 Task: Create new Company, with domain: 'netapp.com' and type: 'Vendor'. Add new contact for this company, with mail Id: 'Darsh18Kapoor@netapp.com', First Name: Darsh, Last name:  Kapoor, Job Title: 'E-commerce Manager', Phone Number: '(916) 555-8903'. Change life cycle stage to  Lead and lead status to  In Progress. Logged in from softage.4@softage.net
Action: Mouse moved to (78, 59)
Screenshot: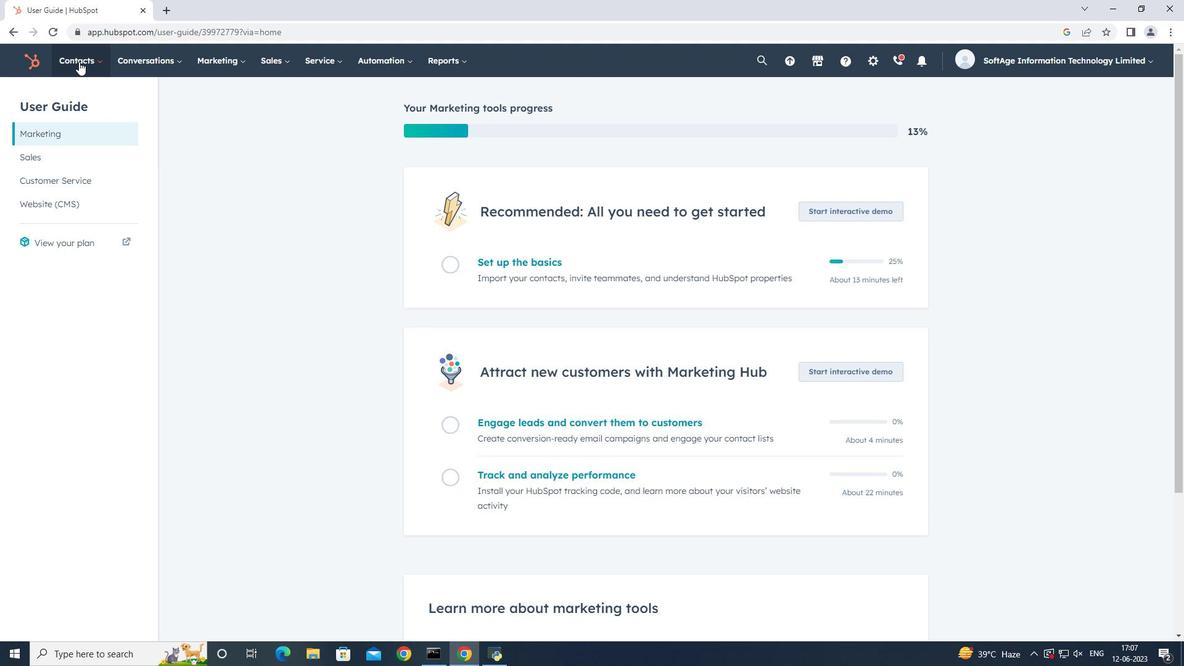
Action: Mouse pressed left at (78, 59)
Screenshot: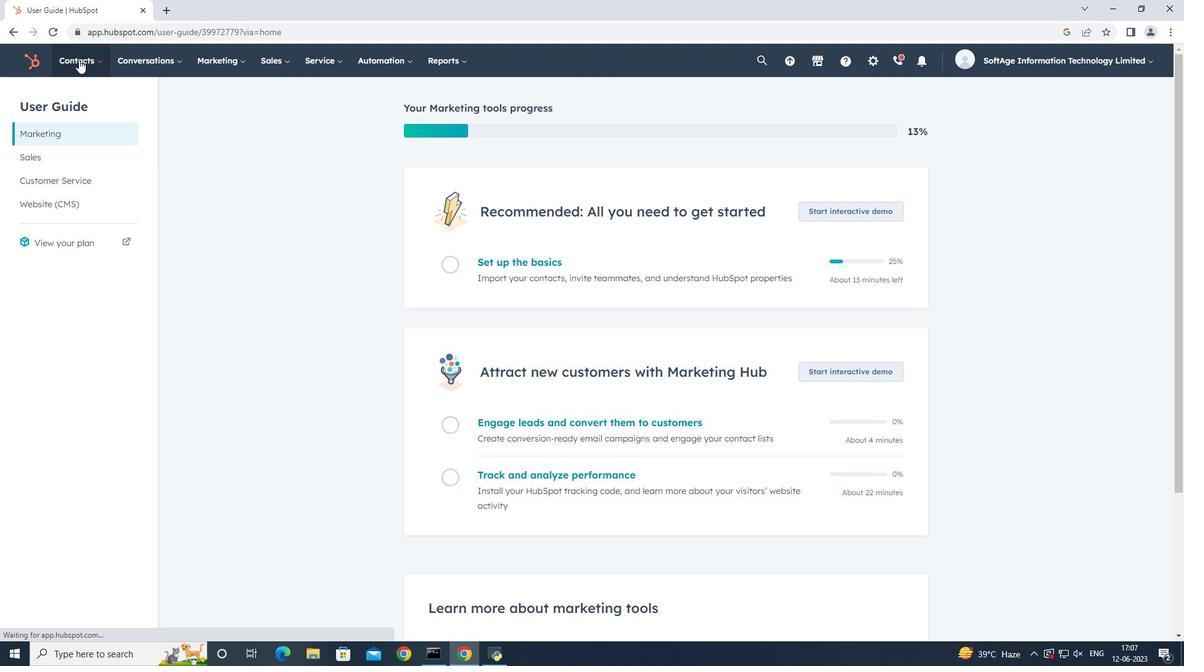
Action: Mouse moved to (108, 124)
Screenshot: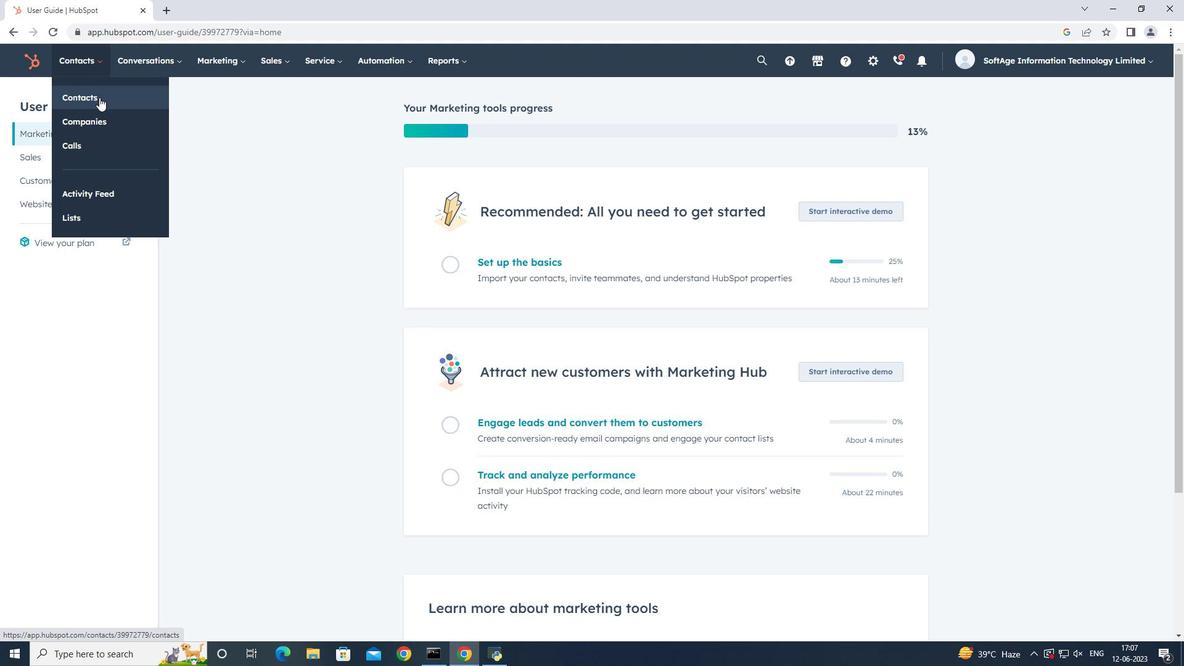 
Action: Mouse pressed left at (108, 124)
Screenshot: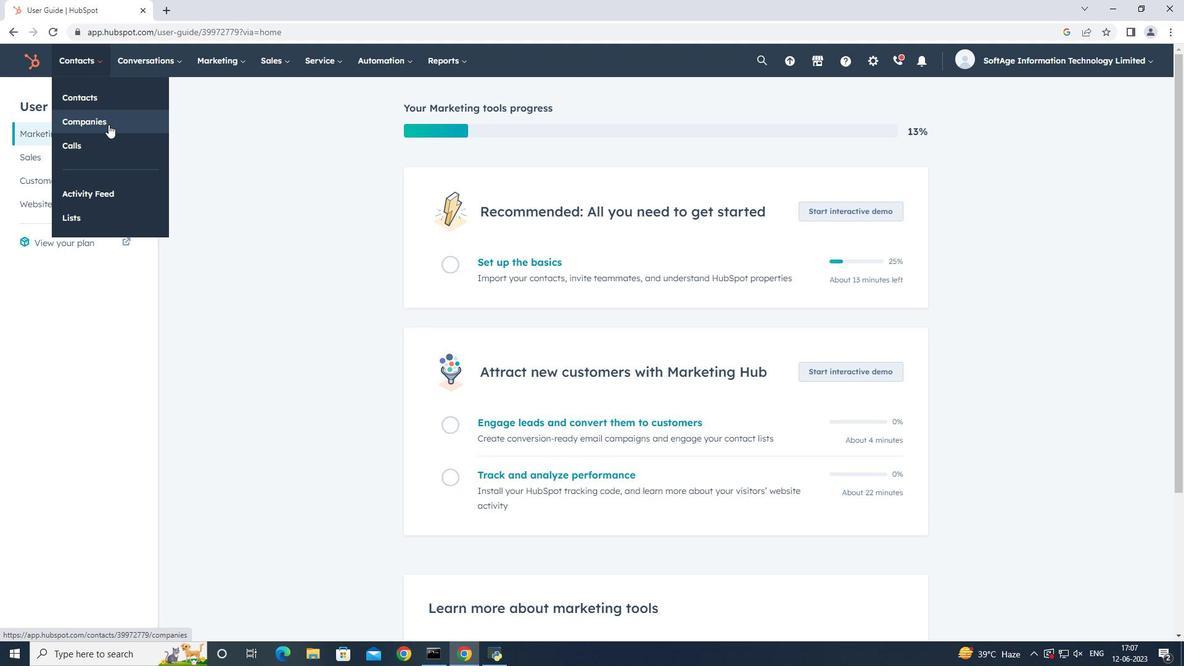 
Action: Mouse moved to (1125, 108)
Screenshot: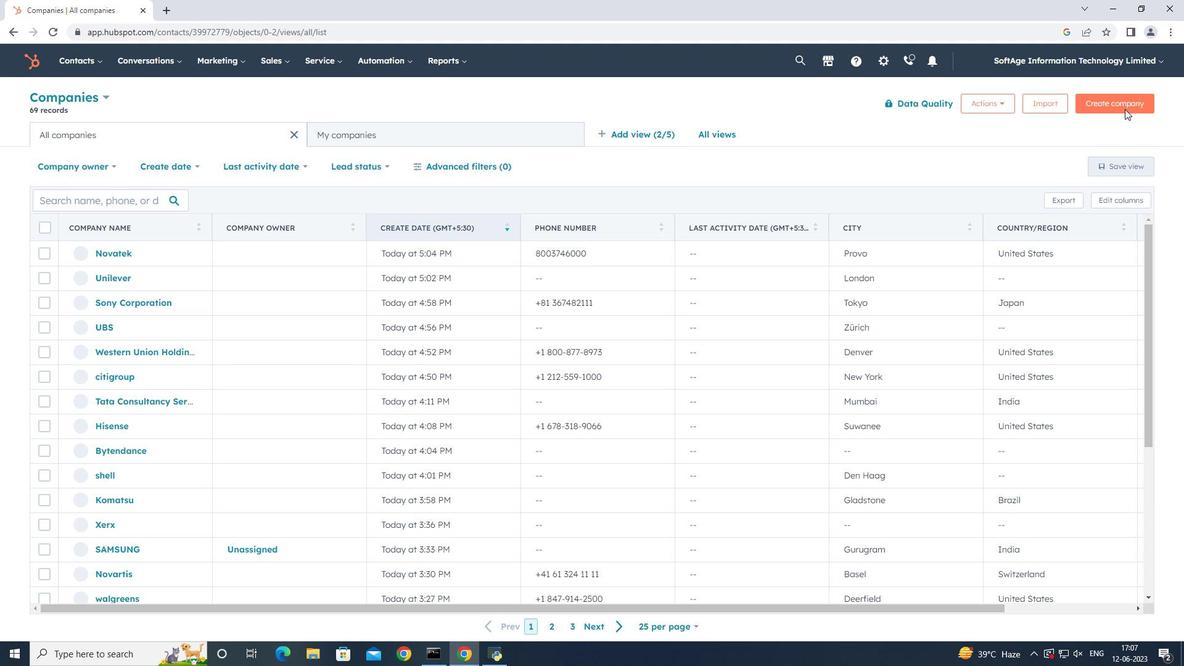 
Action: Mouse pressed left at (1125, 108)
Screenshot: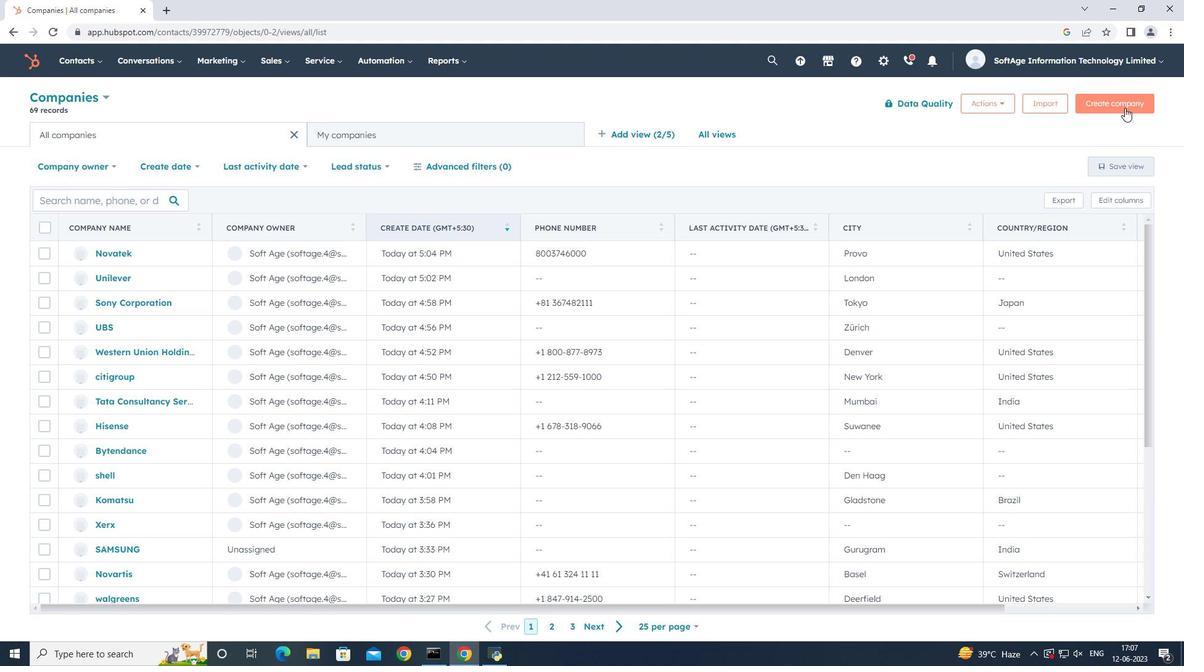 
Action: Mouse moved to (930, 161)
Screenshot: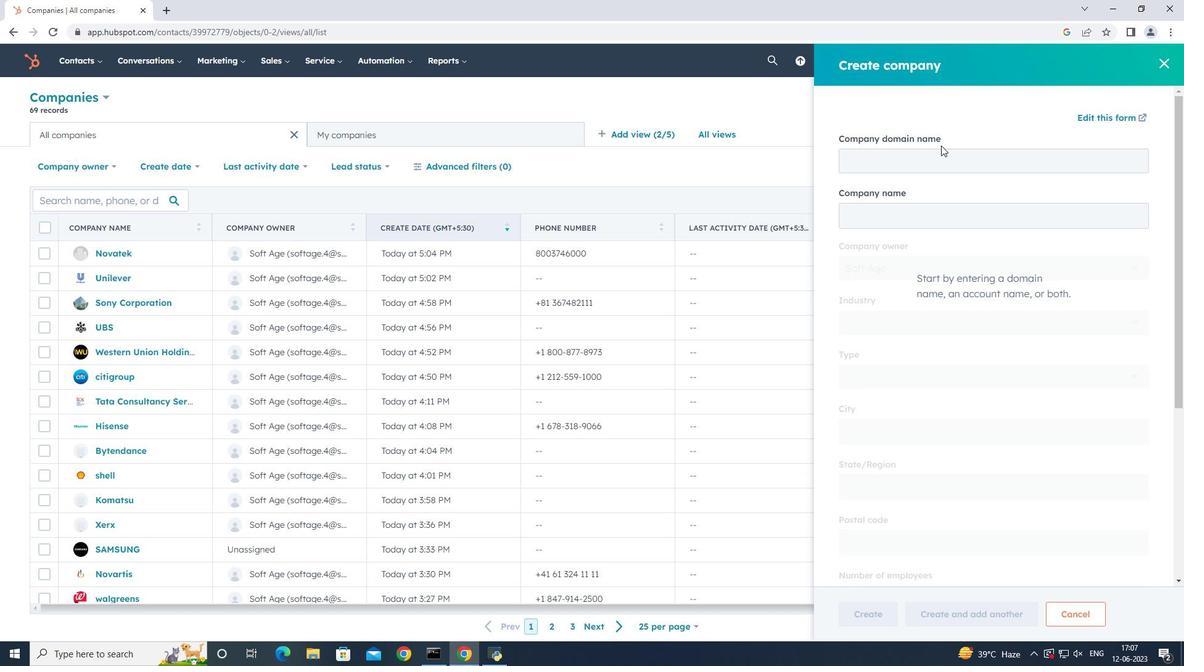 
Action: Mouse pressed left at (930, 161)
Screenshot: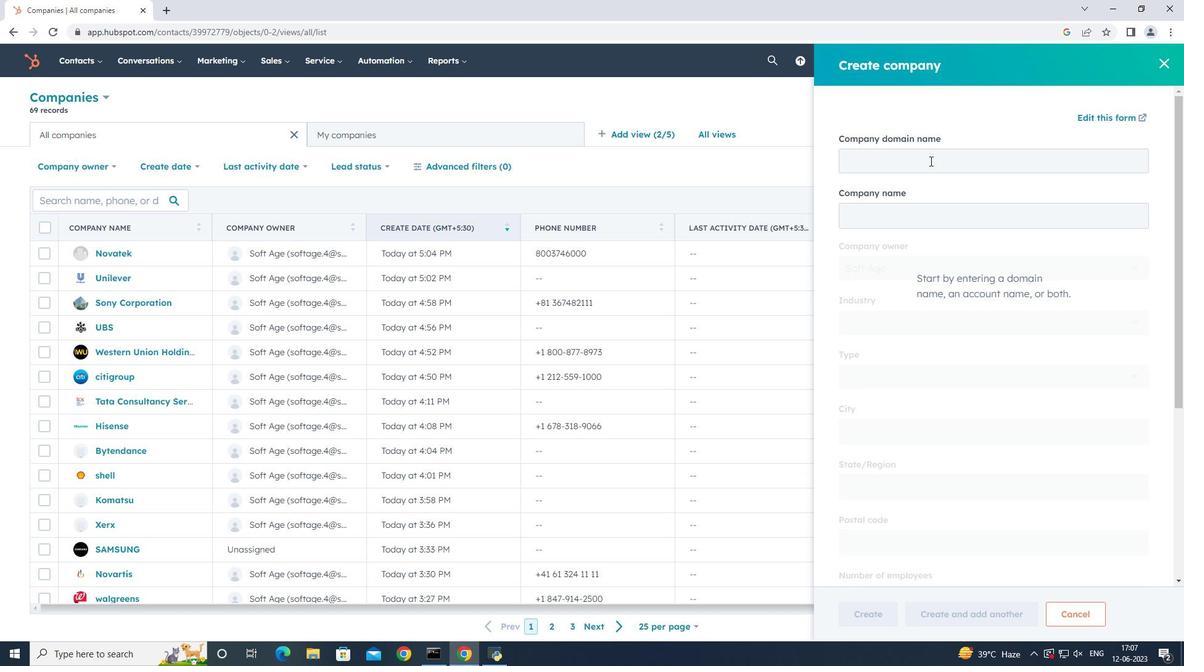
Action: Key pressed netapp.com
Screenshot: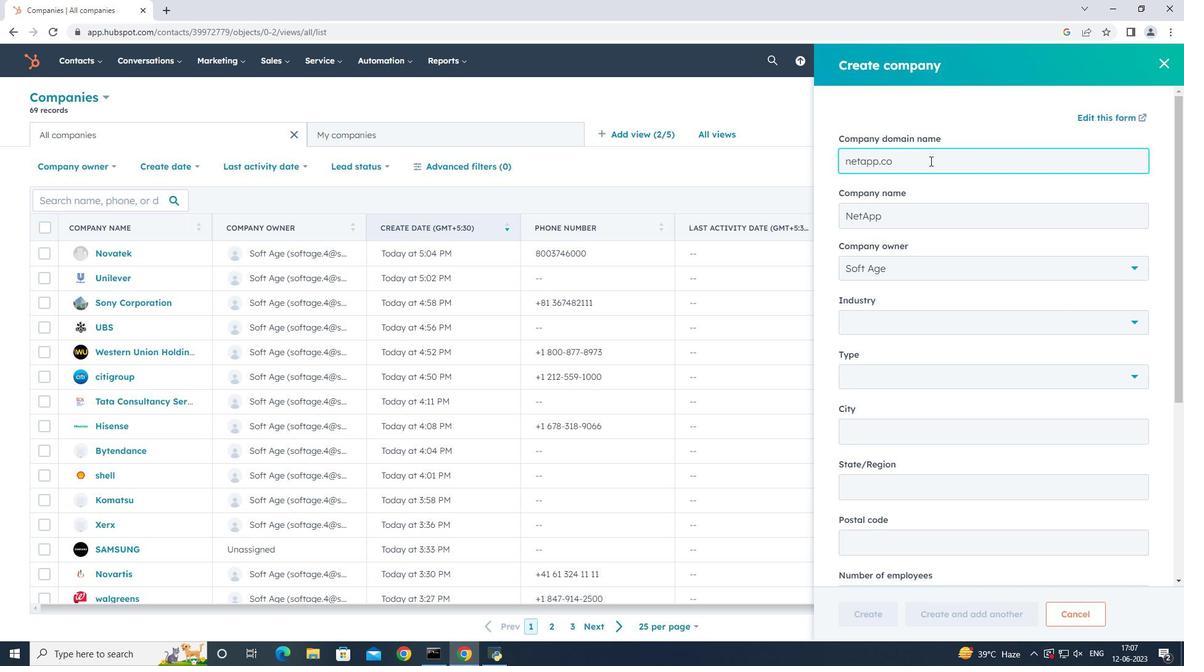 
Action: Mouse moved to (965, 368)
Screenshot: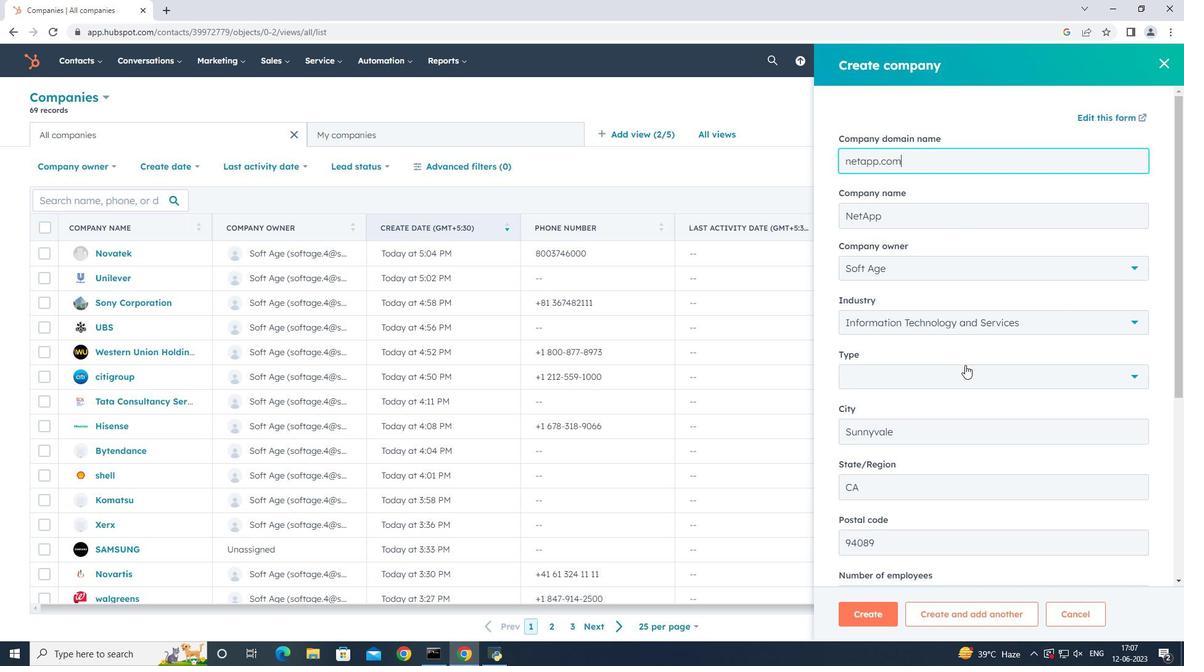 
Action: Mouse pressed left at (965, 368)
Screenshot: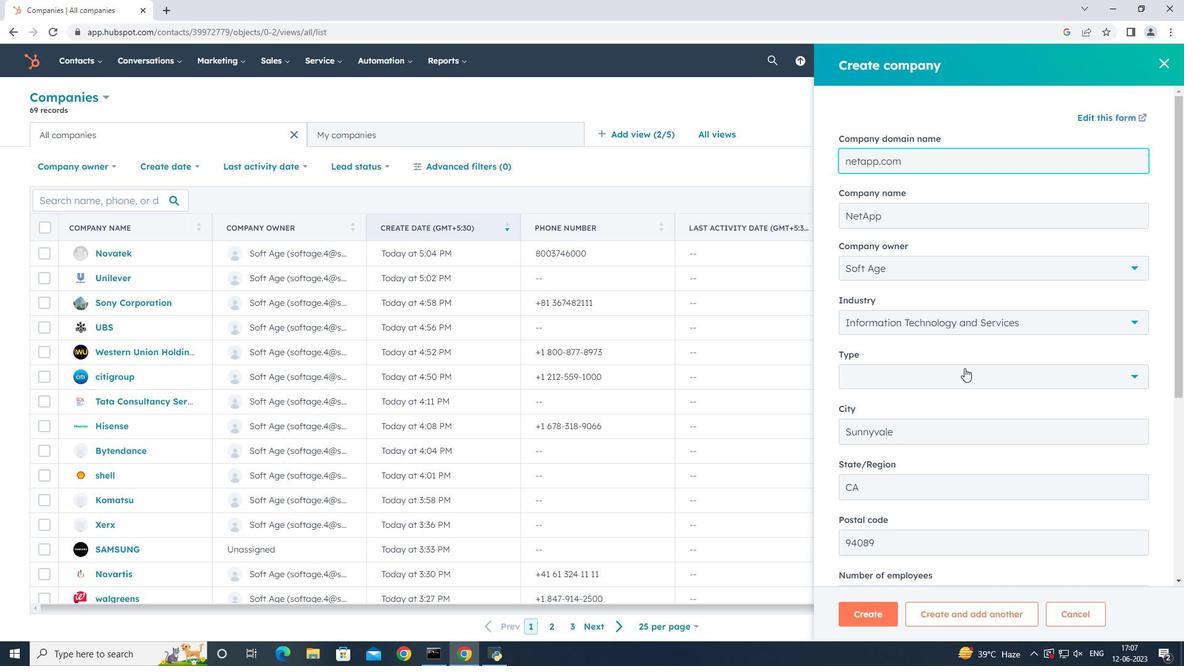 
Action: Mouse moved to (910, 510)
Screenshot: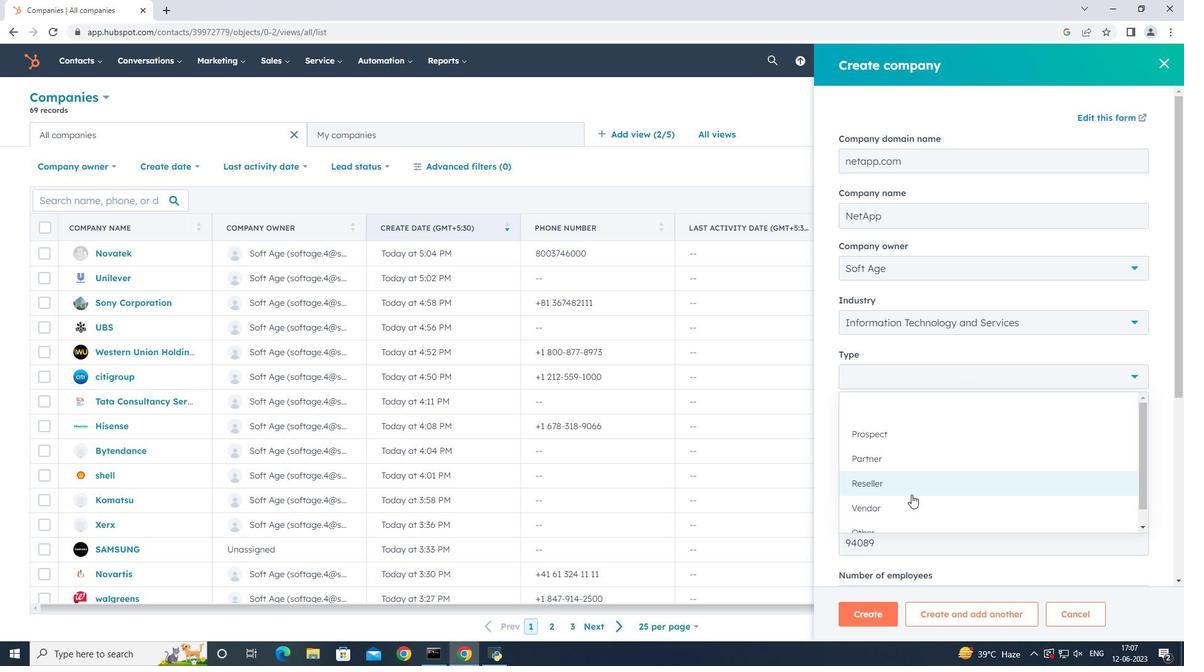 
Action: Mouse pressed left at (910, 510)
Screenshot: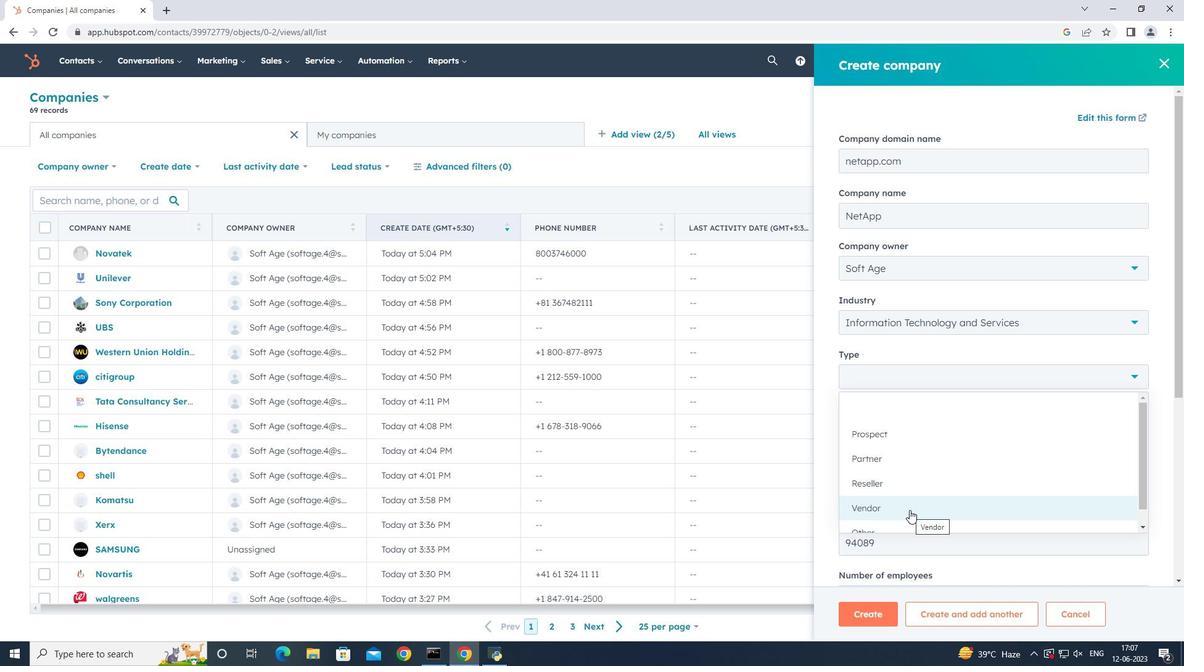 
Action: Mouse moved to (1001, 418)
Screenshot: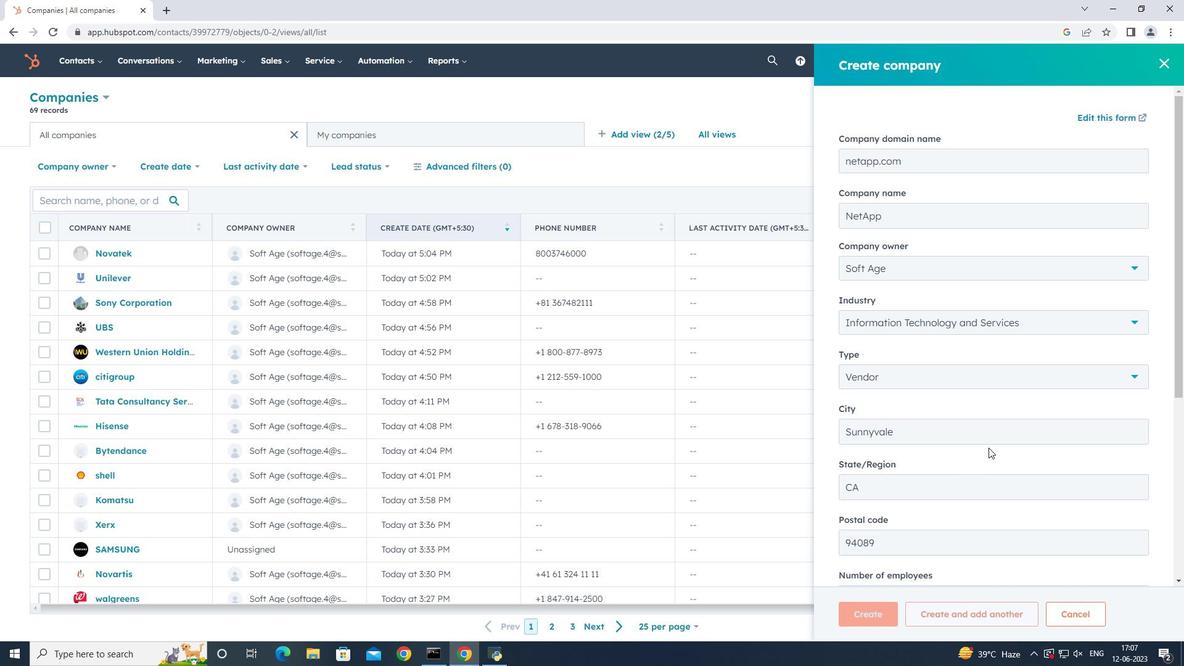 
Action: Mouse scrolled (1001, 417) with delta (0, 0)
Screenshot: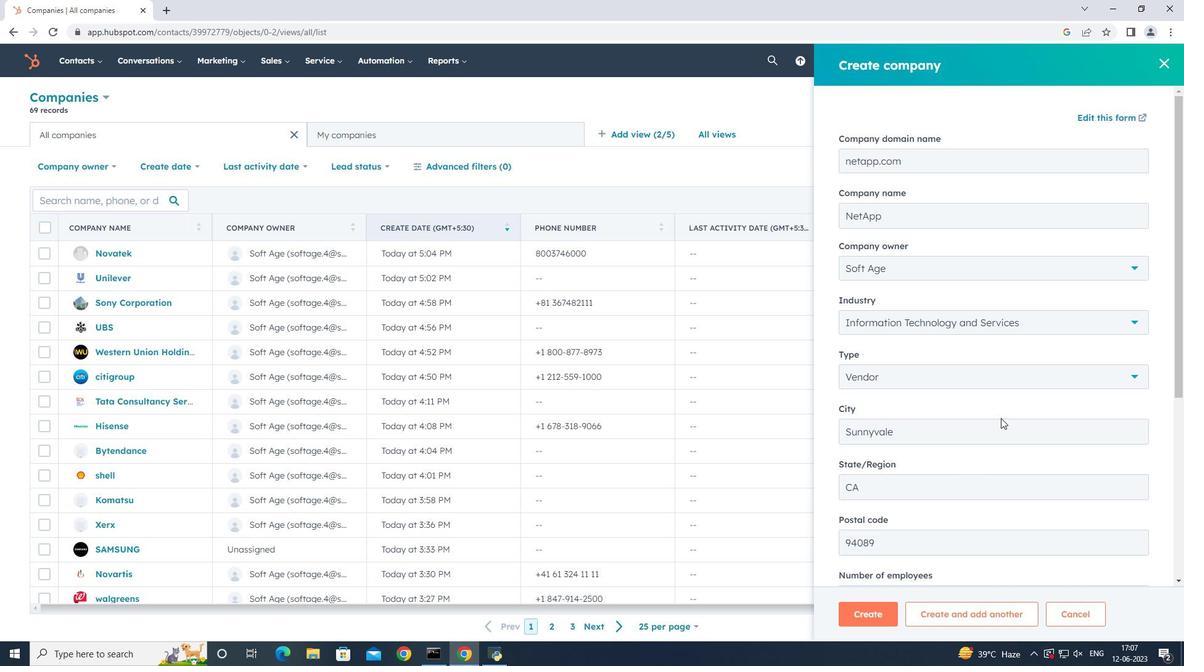 
Action: Mouse scrolled (1001, 417) with delta (0, 0)
Screenshot: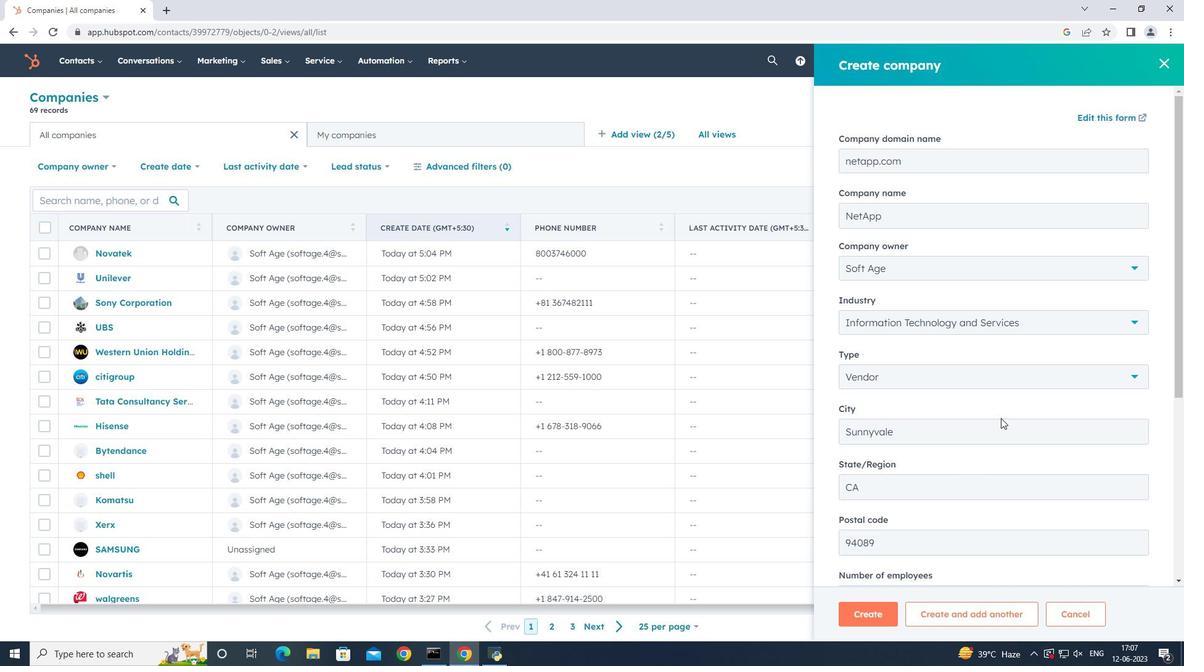 
Action: Mouse scrolled (1001, 417) with delta (0, 0)
Screenshot: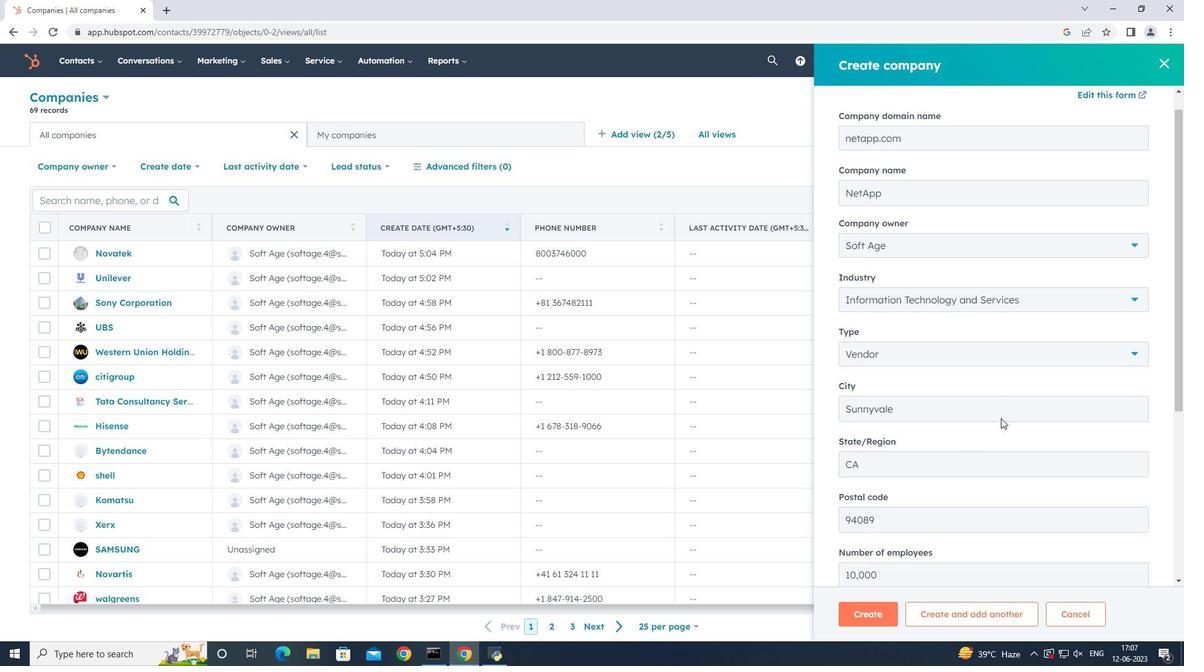 
Action: Mouse scrolled (1001, 417) with delta (0, 0)
Screenshot: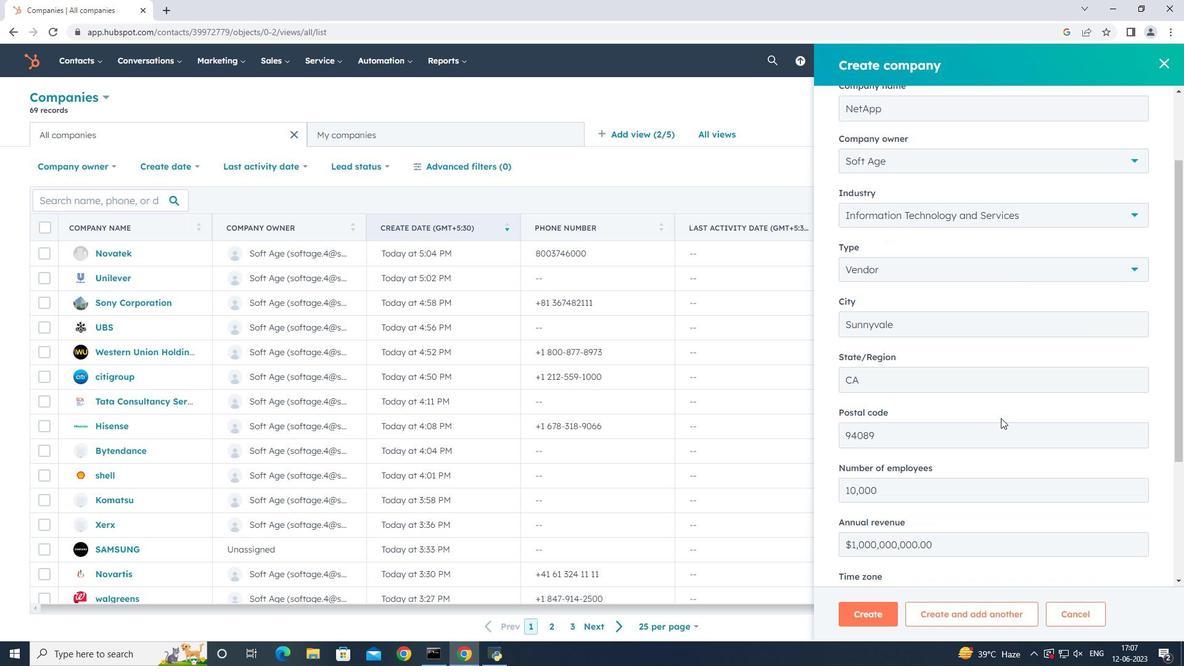 
Action: Mouse moved to (1002, 422)
Screenshot: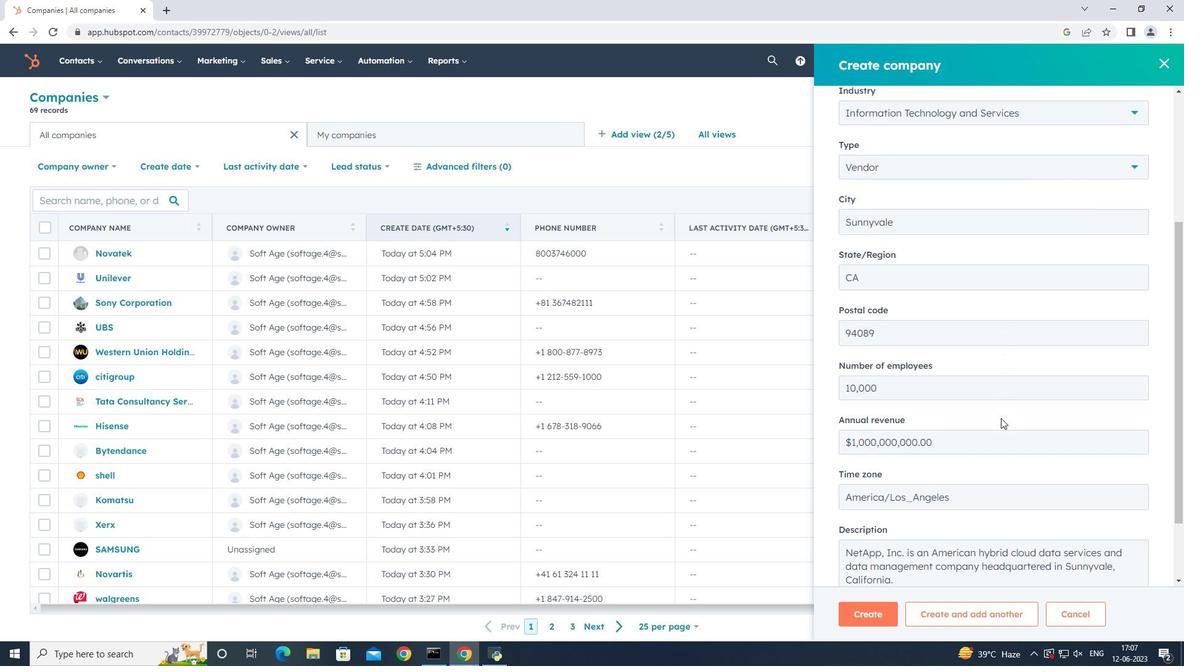 
Action: Mouse scrolled (1002, 421) with delta (0, 0)
Screenshot: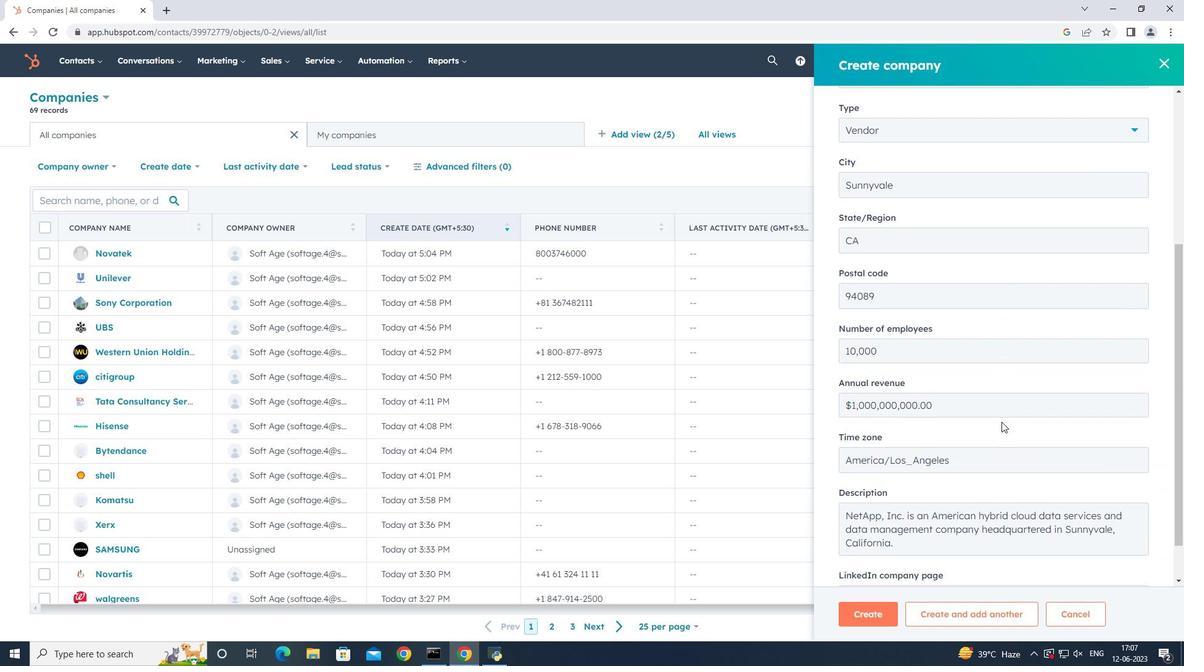 
Action: Mouse scrolled (1002, 421) with delta (0, 0)
Screenshot: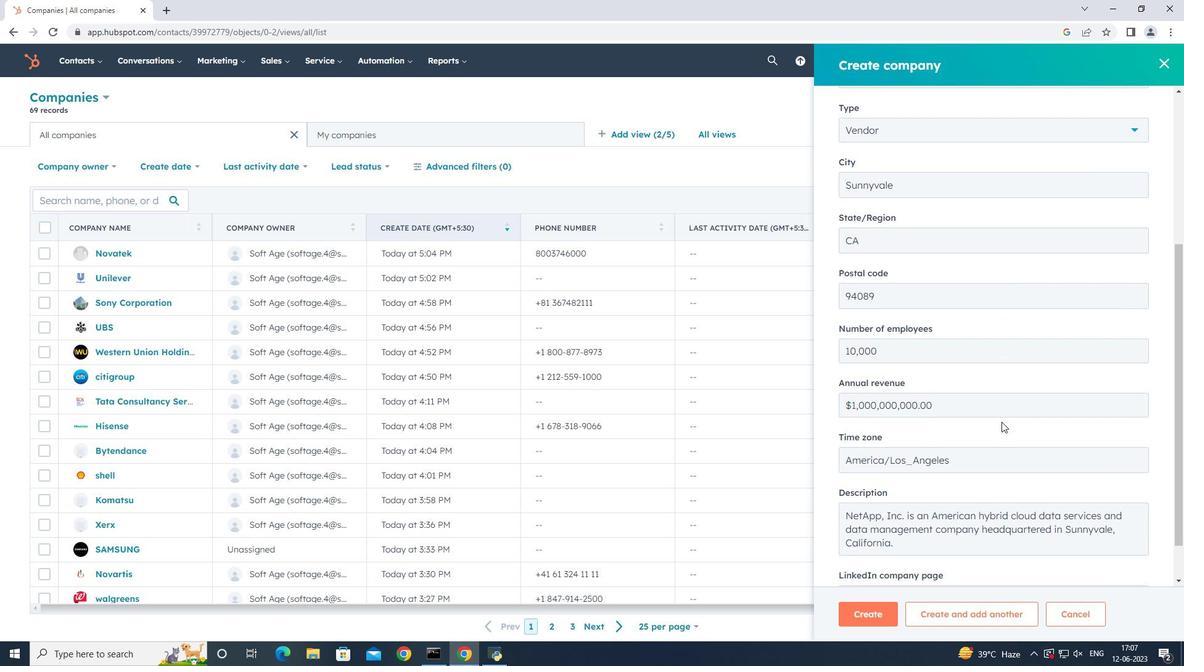 
Action: Mouse scrolled (1002, 421) with delta (0, 0)
Screenshot: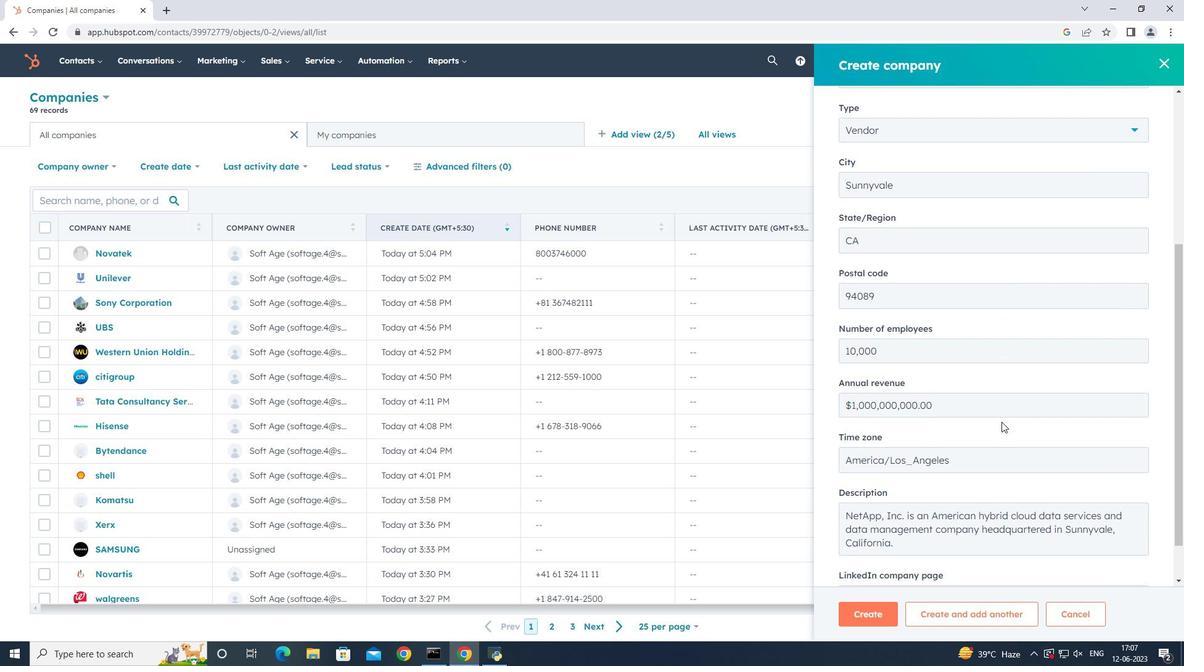 
Action: Mouse moved to (880, 612)
Screenshot: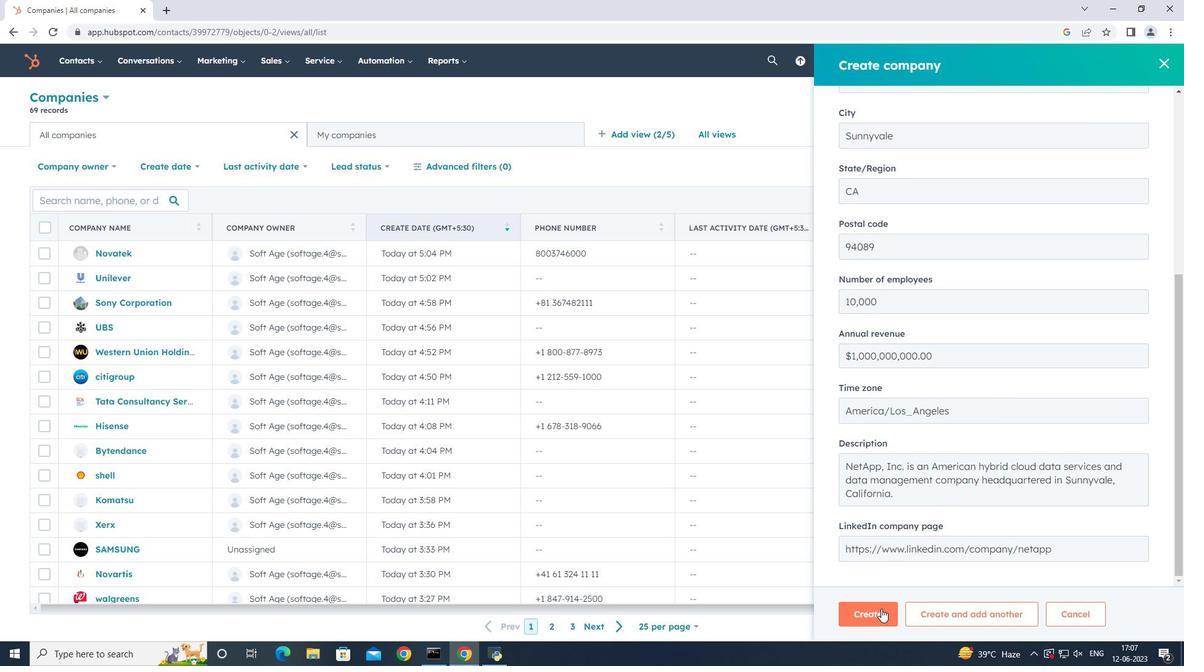 
Action: Mouse pressed left at (880, 612)
Screenshot: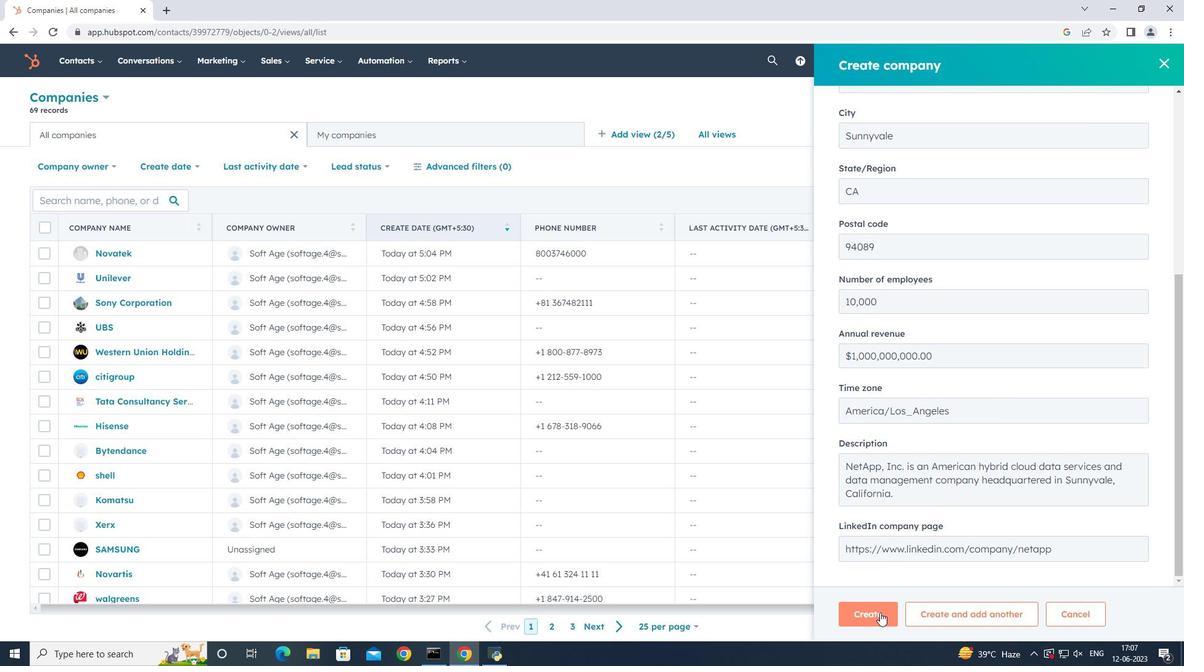 
Action: Mouse moved to (834, 397)
Screenshot: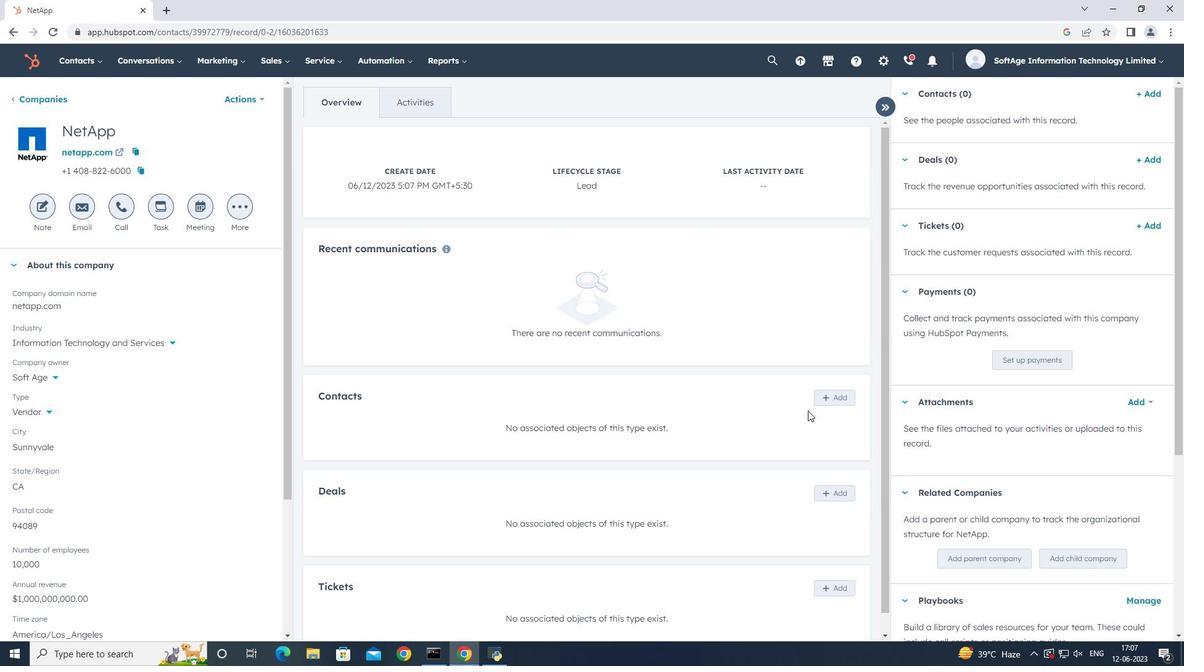 
Action: Mouse pressed left at (834, 397)
Screenshot: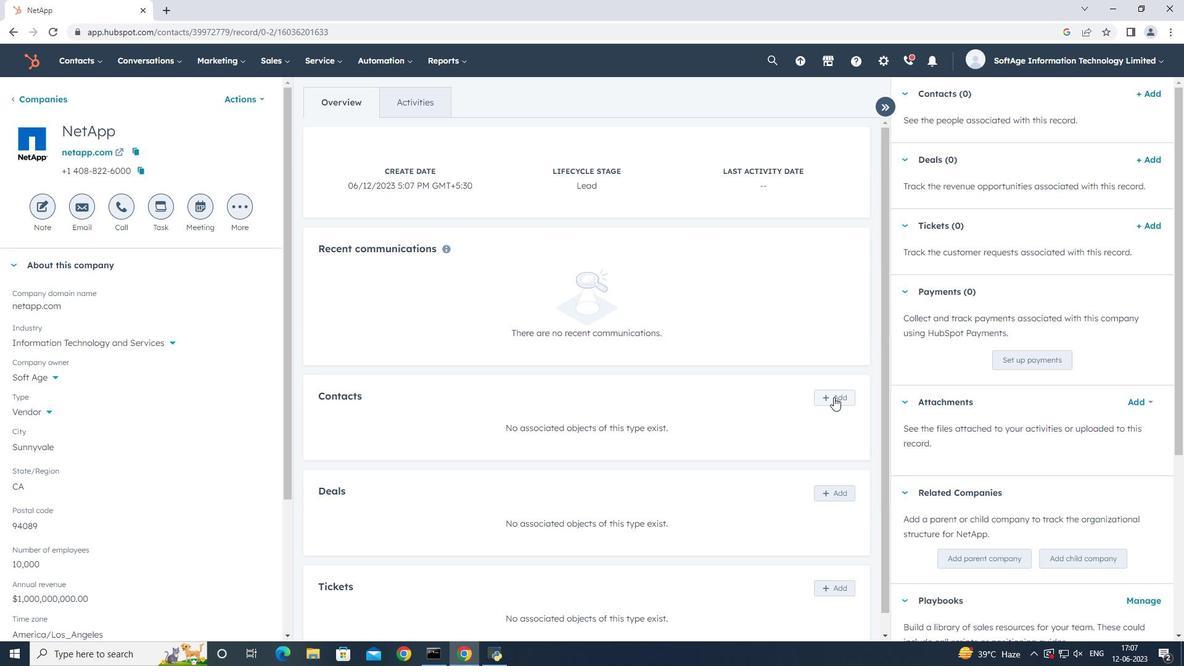 
Action: Mouse moved to (915, 132)
Screenshot: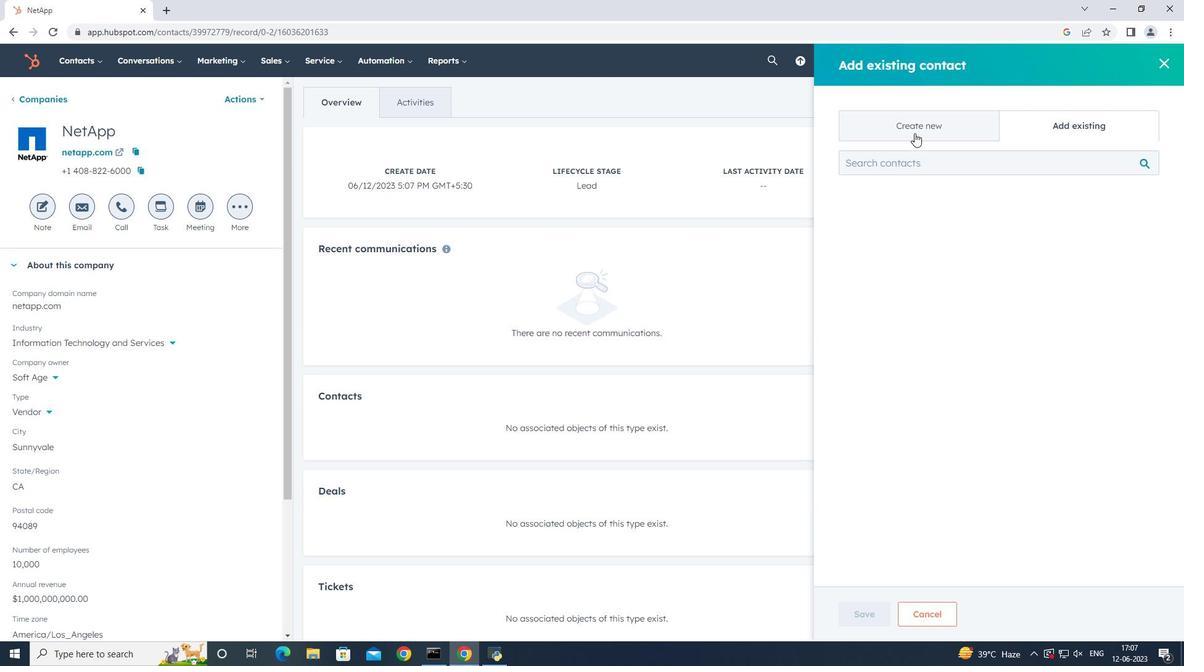 
Action: Mouse pressed left at (915, 132)
Screenshot: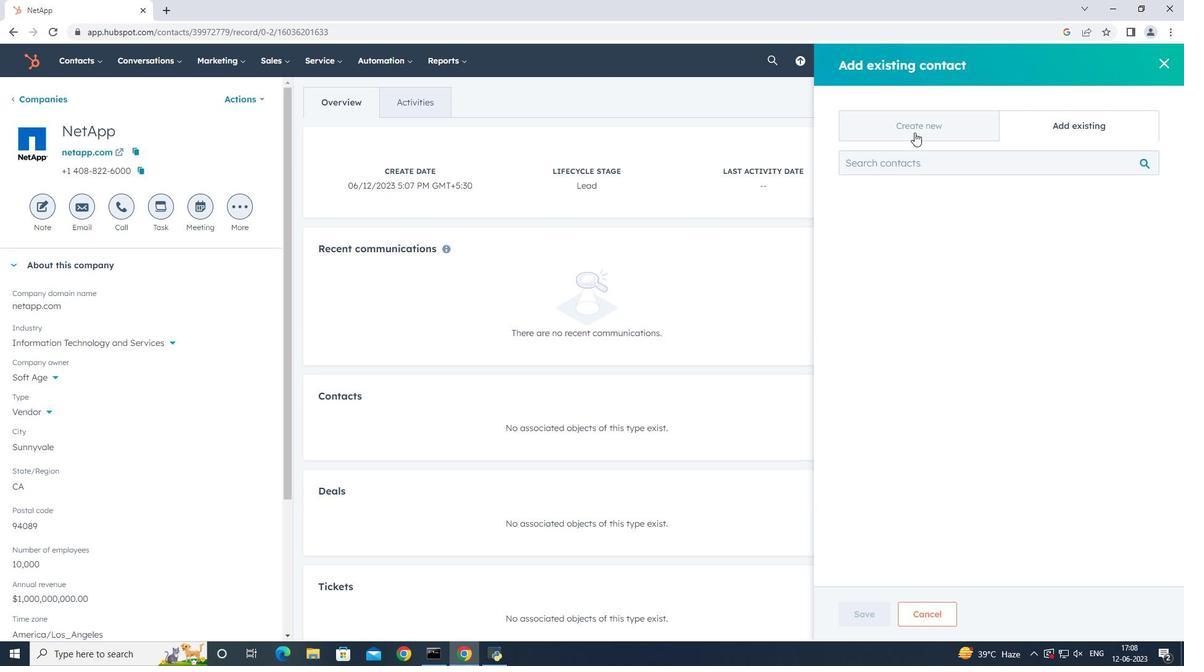 
Action: Mouse moved to (932, 199)
Screenshot: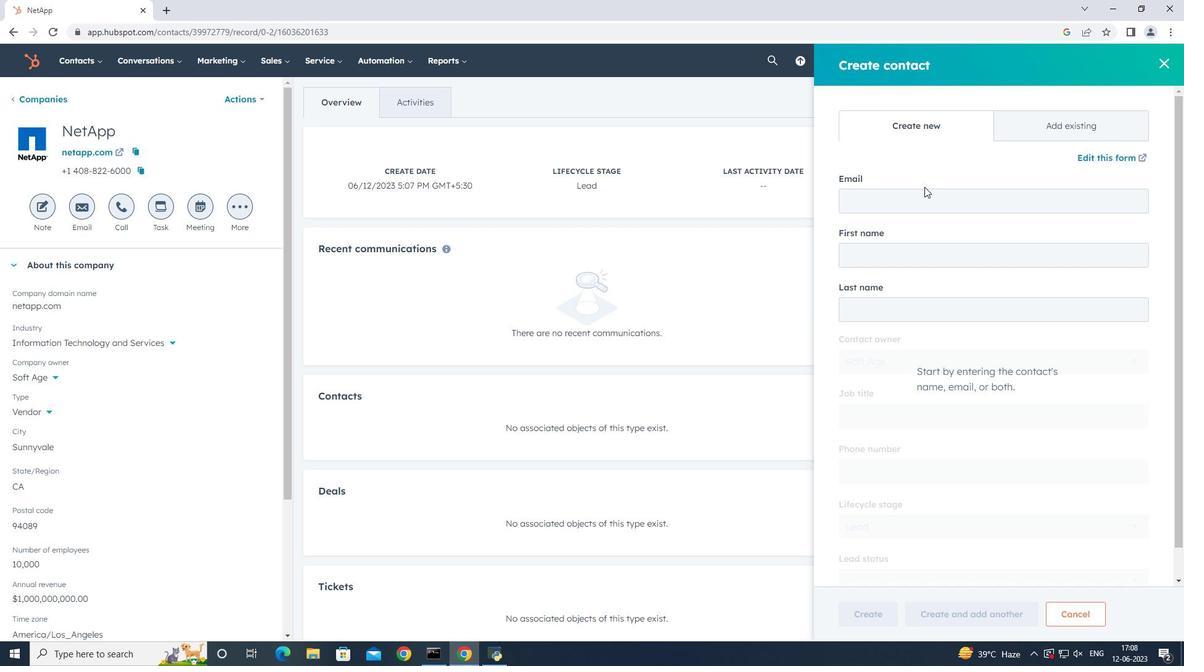 
Action: Mouse pressed left at (932, 199)
Screenshot: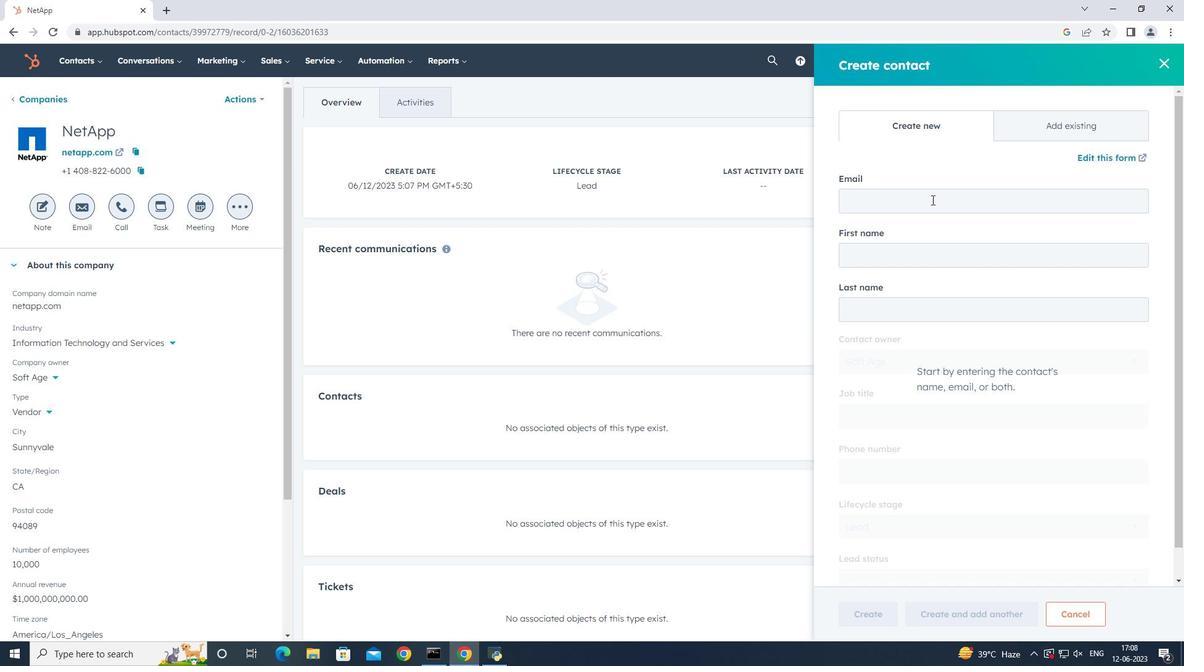 
Action: Key pressed <Key.shift>Darsh18<Key.shift_r><Key.shift_r><Key.shift_r><Key.shift_r><Key.shift_r><Key.shift_r><Key.shift_r>Kapoor<Key.shift>@netapp.com
Screenshot: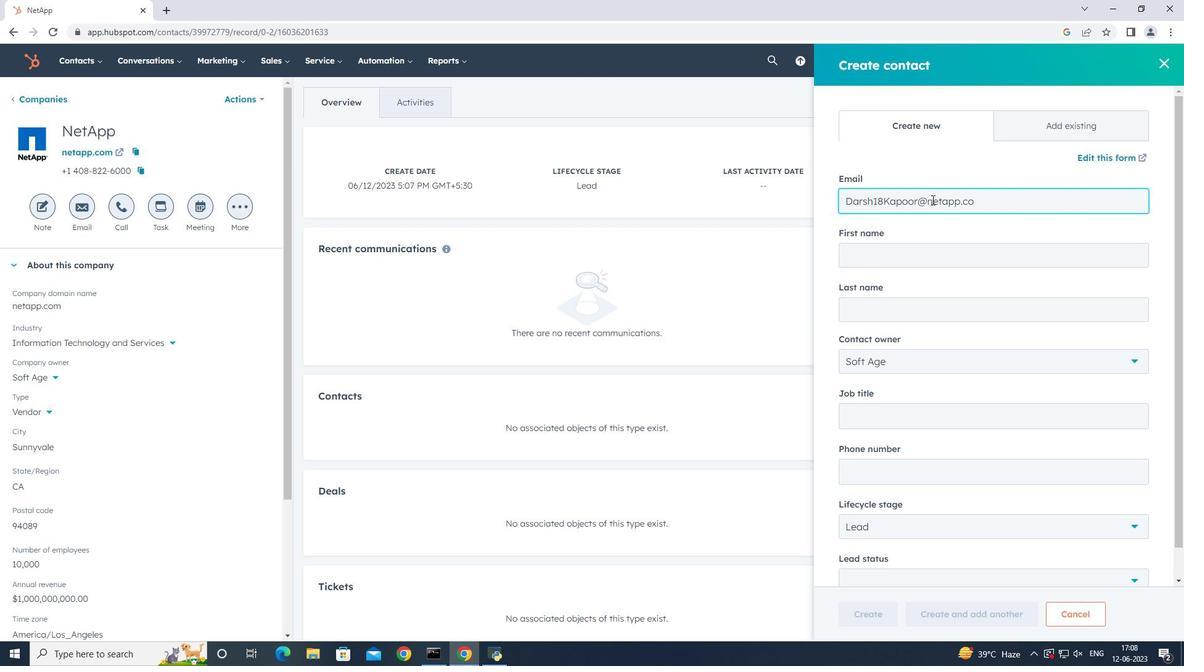 
Action: Mouse moved to (939, 247)
Screenshot: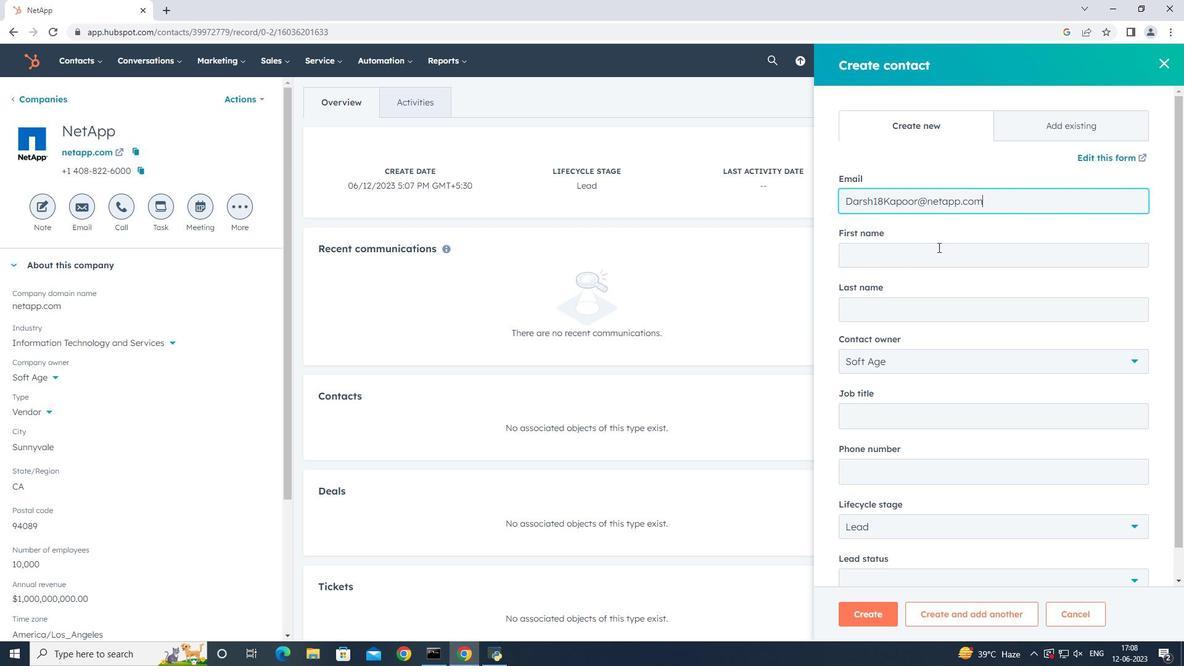 
Action: Mouse pressed left at (939, 247)
Screenshot: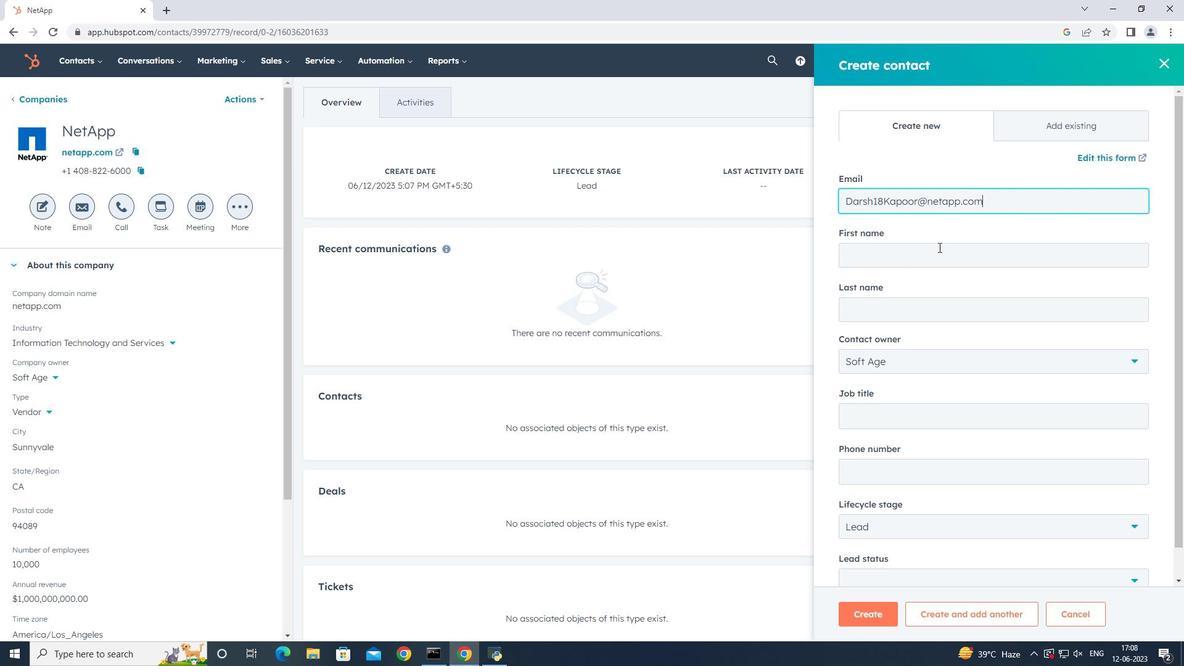 
Action: Key pressed <Key.shift><Key.shift>Darsh<Key.tab><Key.shift_r><Key.shift_r><Key.shift_r><Key.shift_r><Key.shift_r><Key.shift_r><Key.shift_r>Kapoor
Screenshot: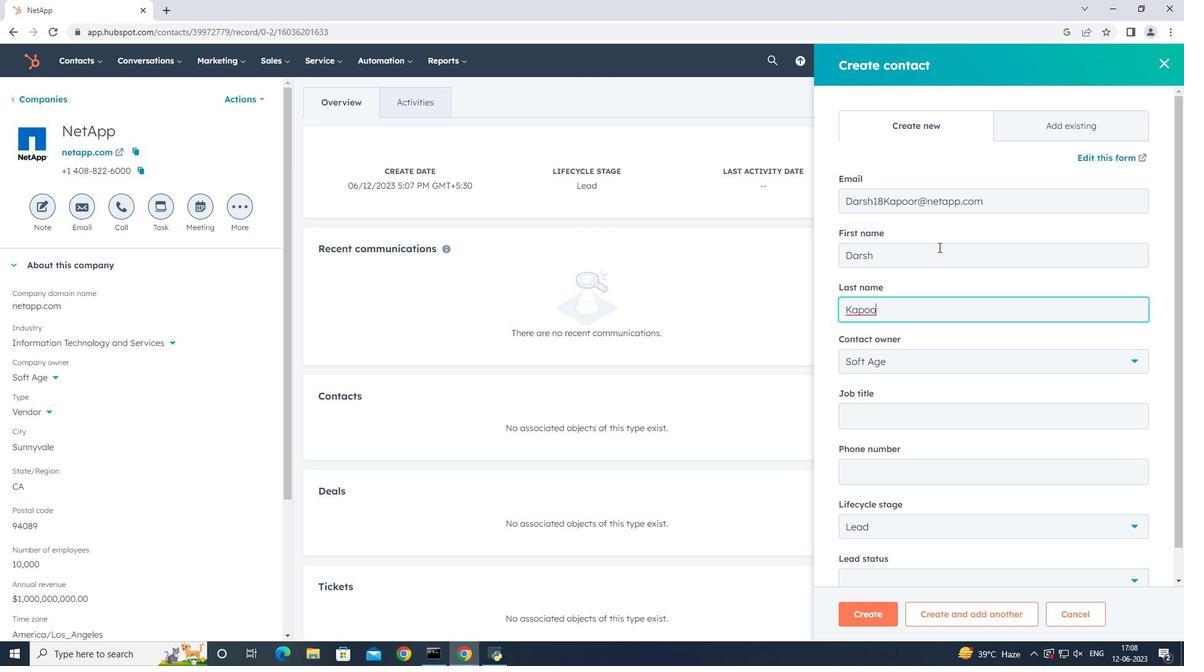 
Action: Mouse moved to (955, 419)
Screenshot: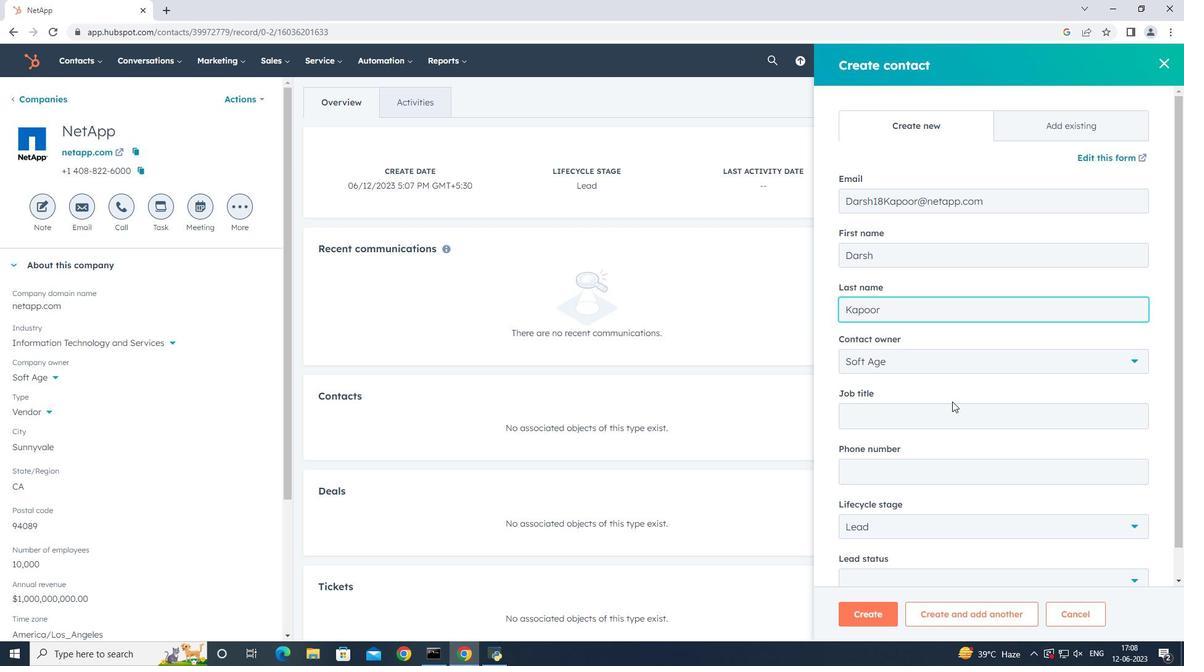 
Action: Mouse pressed left at (955, 419)
Screenshot: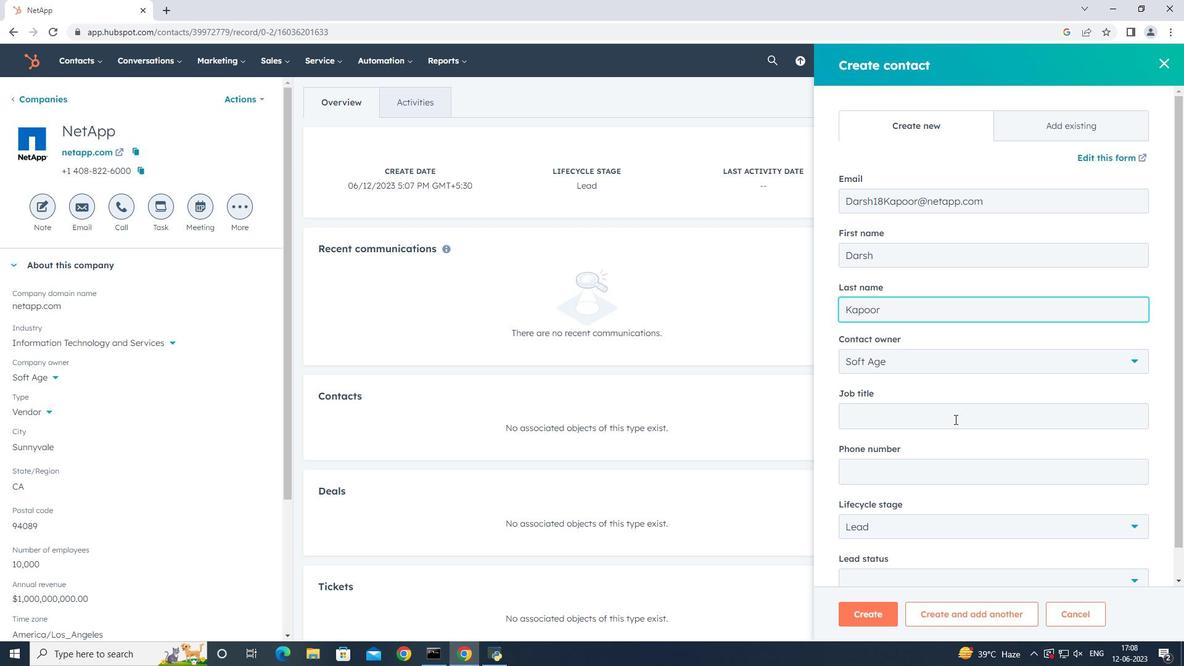 
Action: Mouse moved to (969, 396)
Screenshot: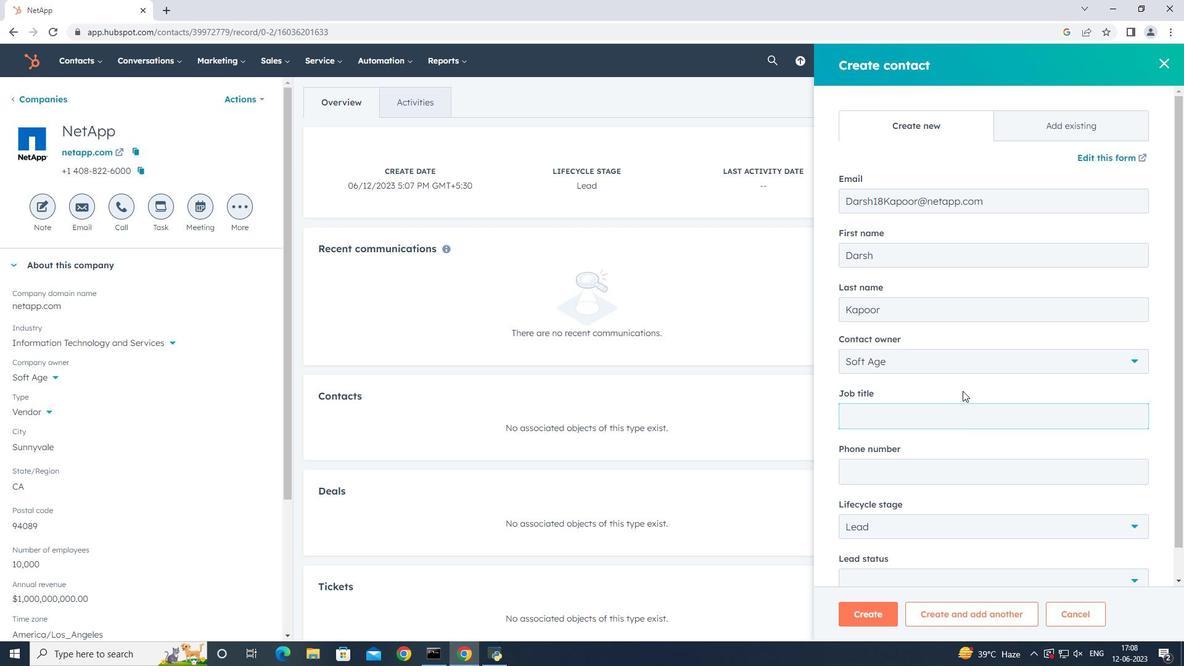 
Action: Key pressed <Key.shift>E-commerce<Key.space><Key.shift_r><Key.shift_r><Key.shift_r><Key.shift_r><Key.shift_r><Key.shift_r>Manager
Screenshot: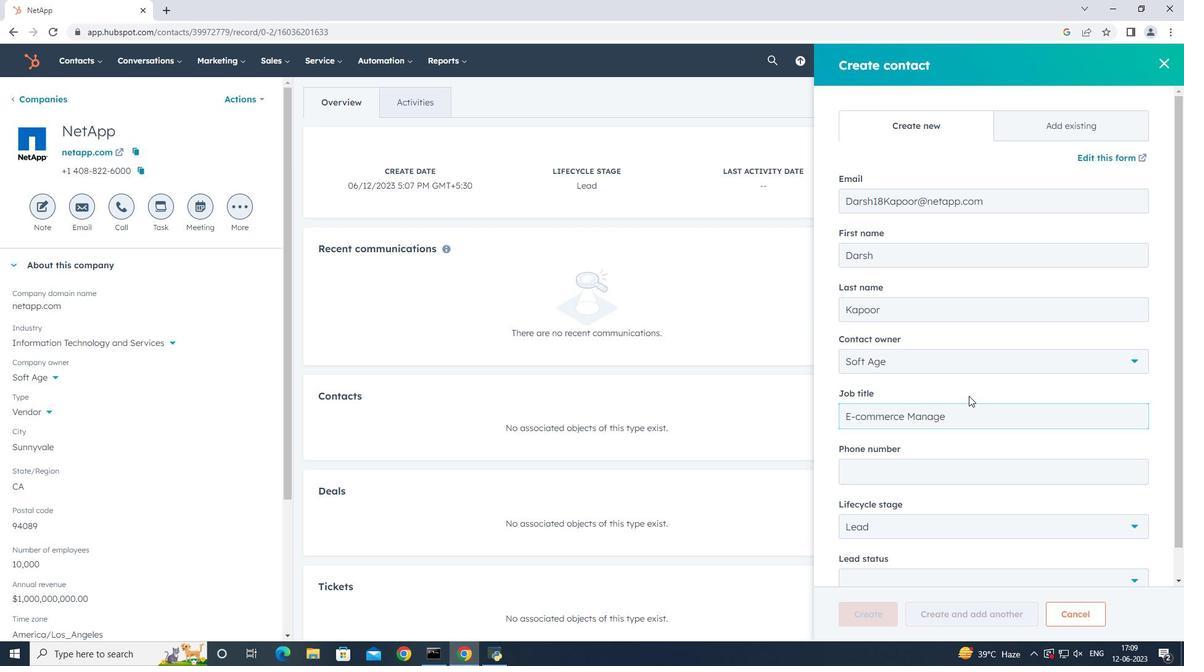 
Action: Mouse moved to (983, 460)
Screenshot: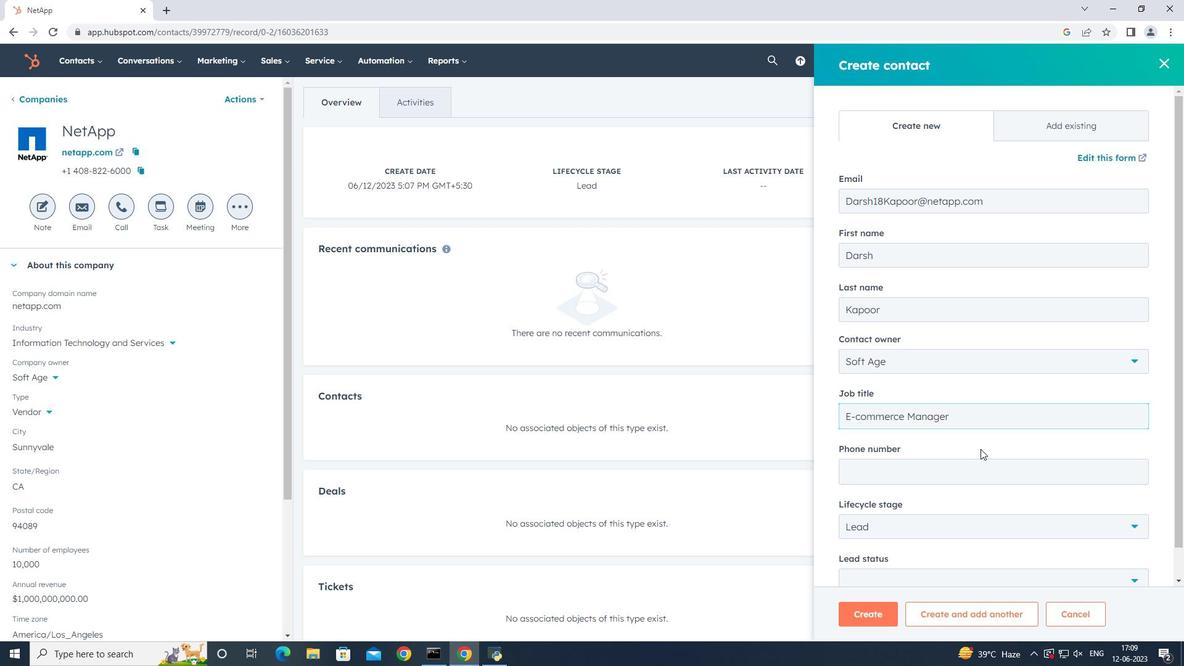 
Action: Mouse pressed left at (983, 460)
Screenshot: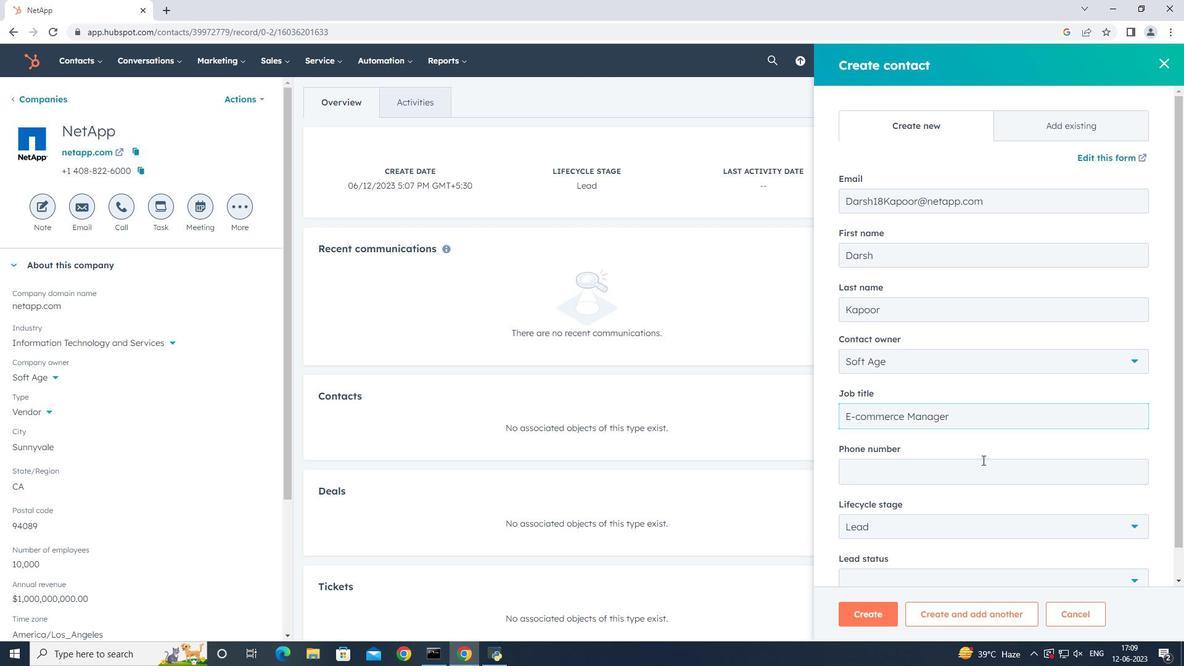 
Action: Key pressed 9165558903
Screenshot: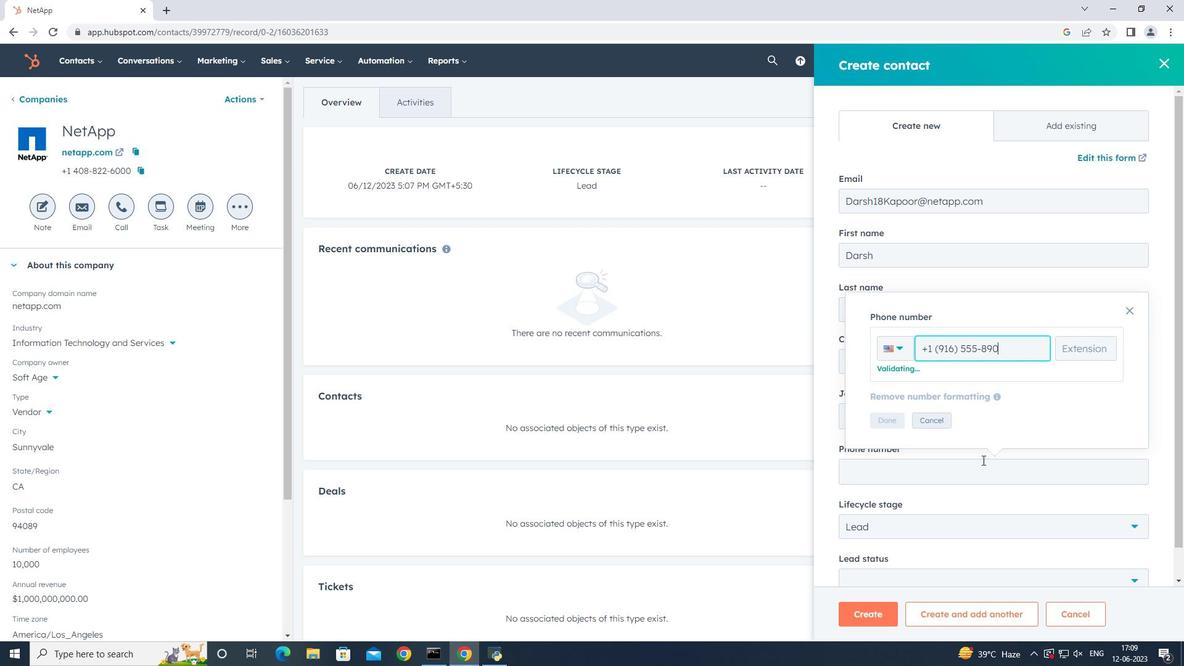 
Action: Mouse moved to (895, 424)
Screenshot: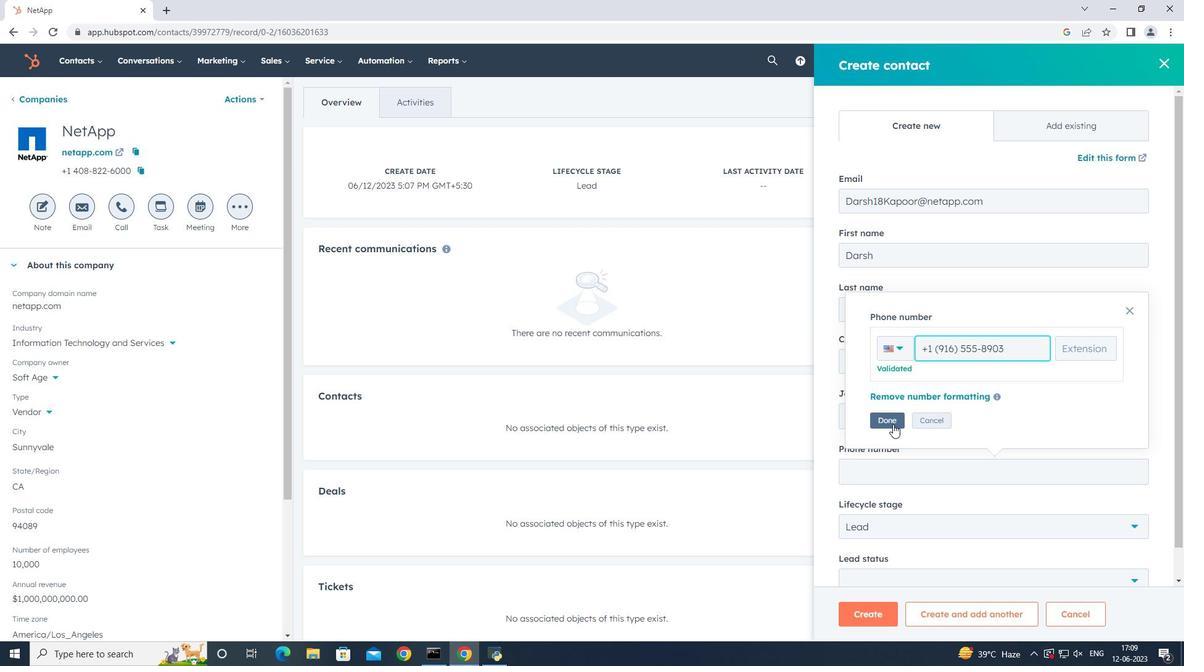 
Action: Mouse pressed left at (895, 424)
Screenshot: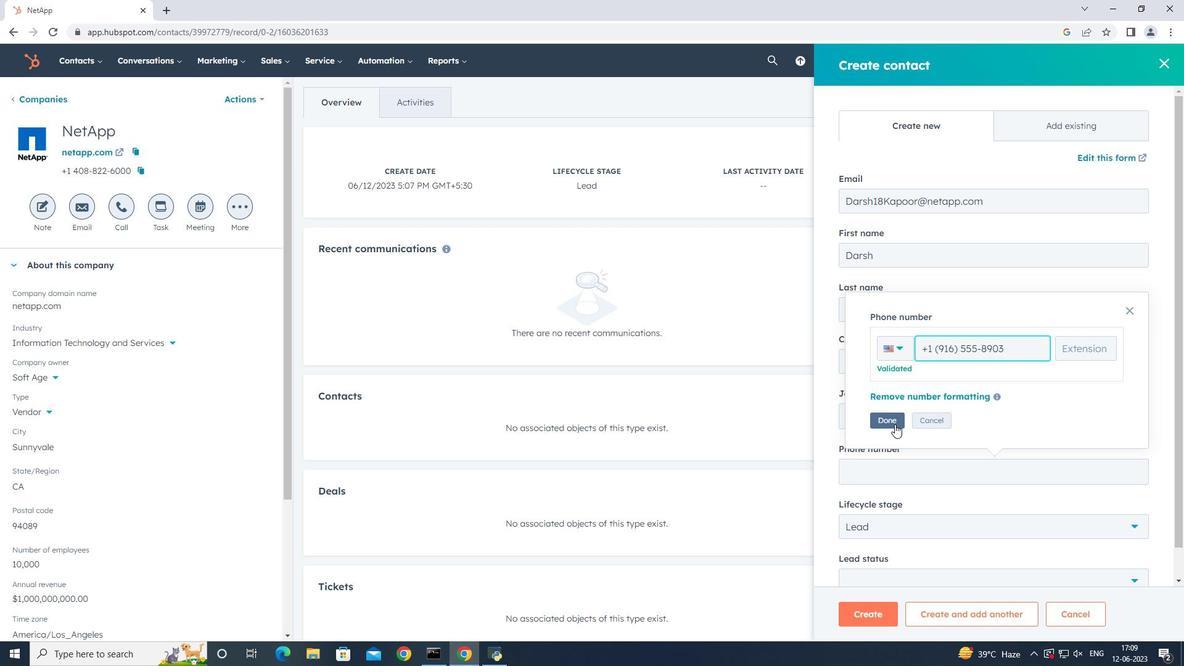 
Action: Mouse moved to (910, 482)
Screenshot: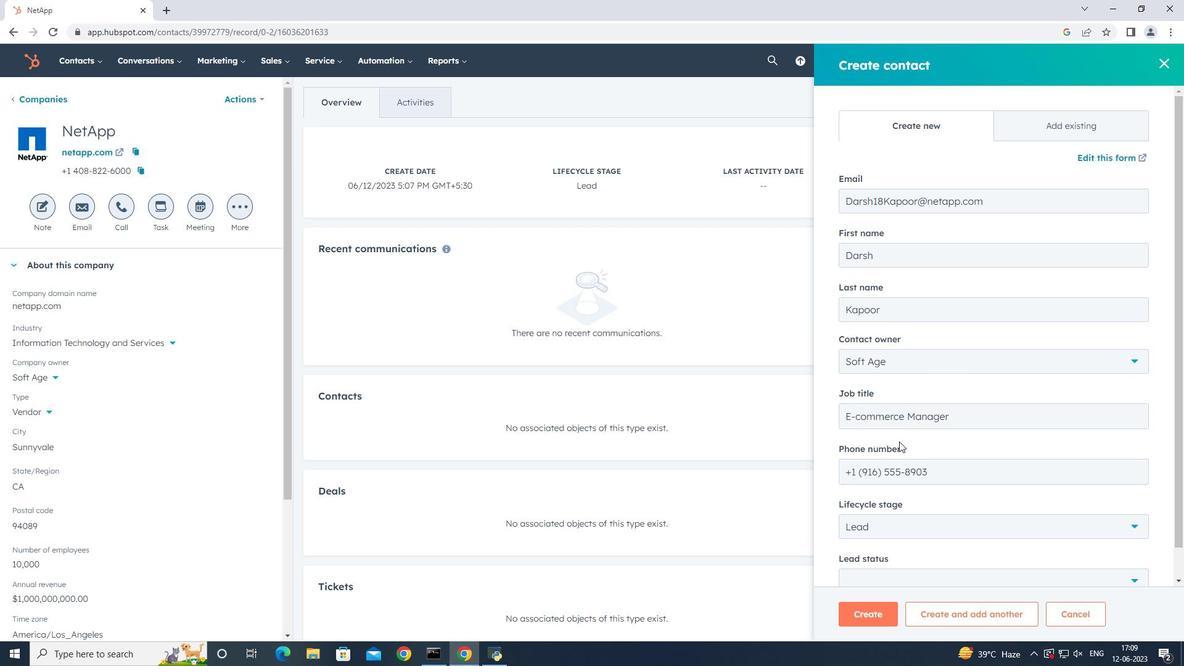 
Action: Mouse scrolled (910, 481) with delta (0, 0)
Screenshot: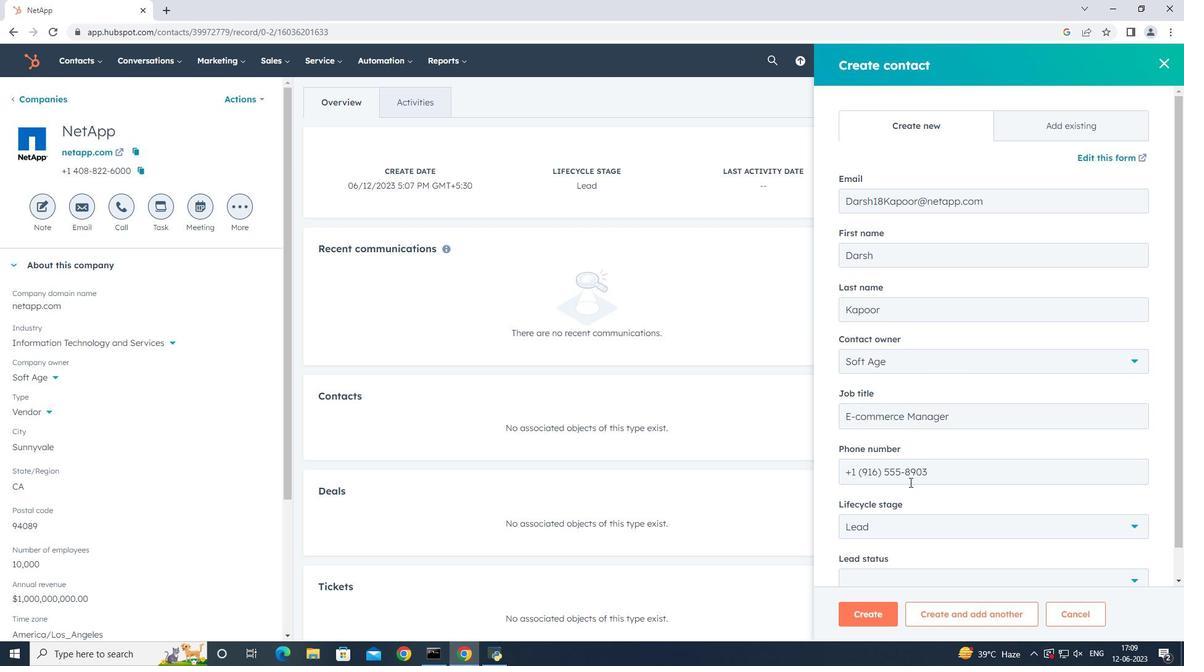 
Action: Mouse scrolled (910, 481) with delta (0, 0)
Screenshot: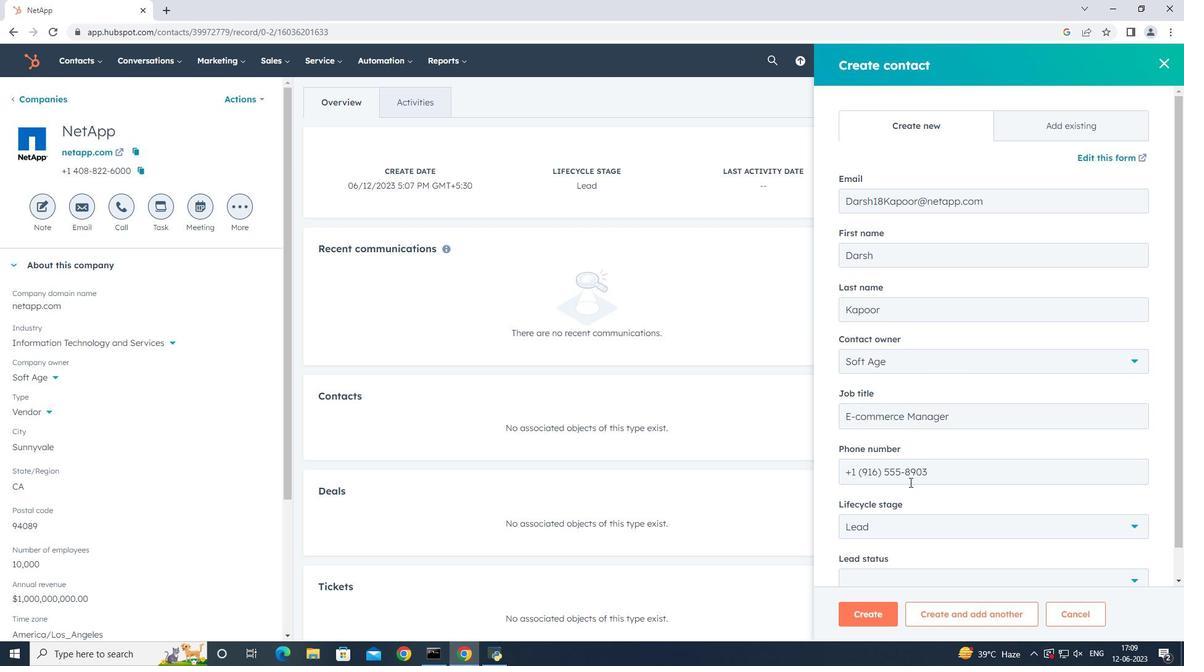 
Action: Mouse scrolled (910, 481) with delta (0, 0)
Screenshot: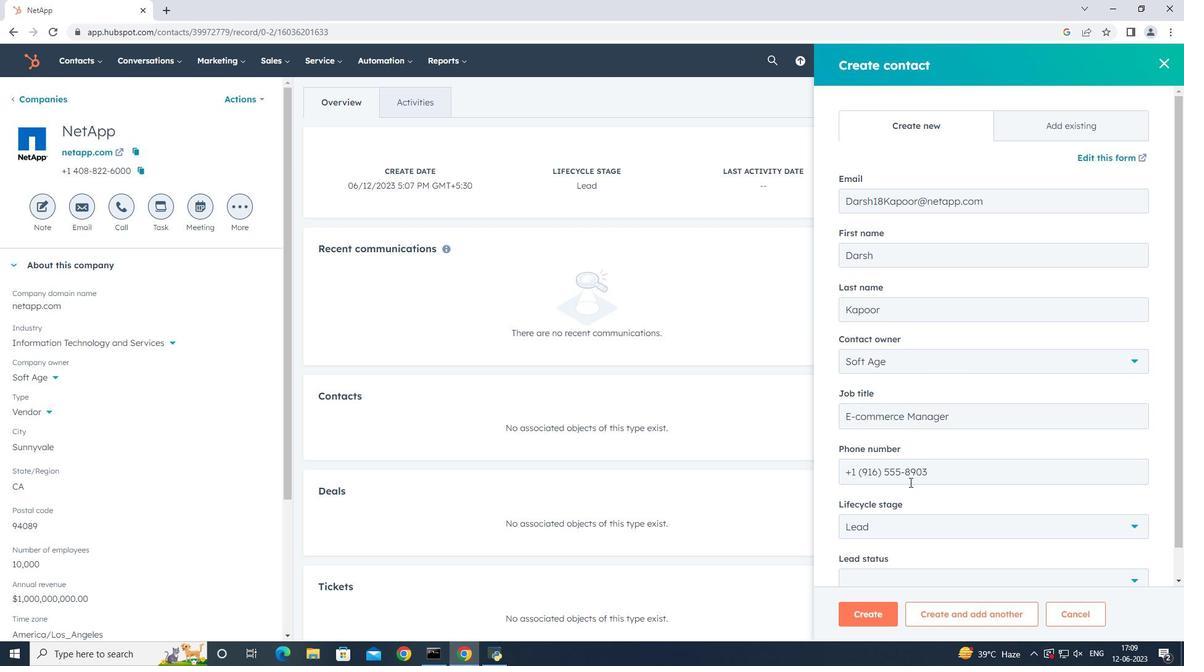 
Action: Mouse moved to (932, 491)
Screenshot: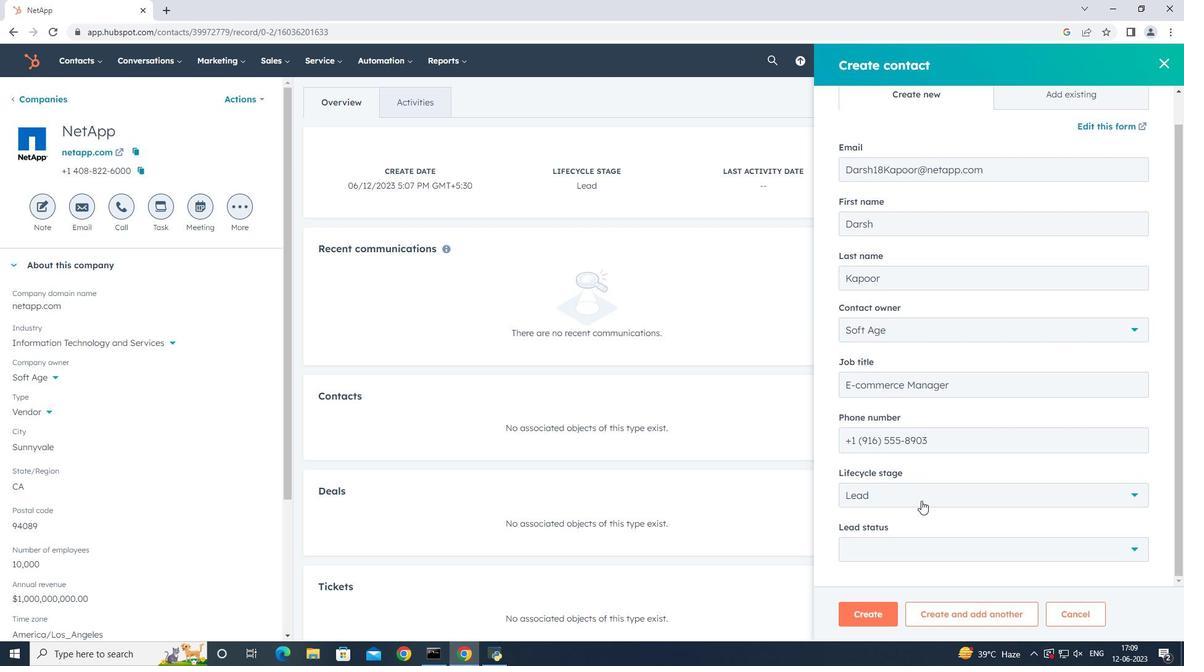 
Action: Mouse pressed left at (932, 491)
Screenshot: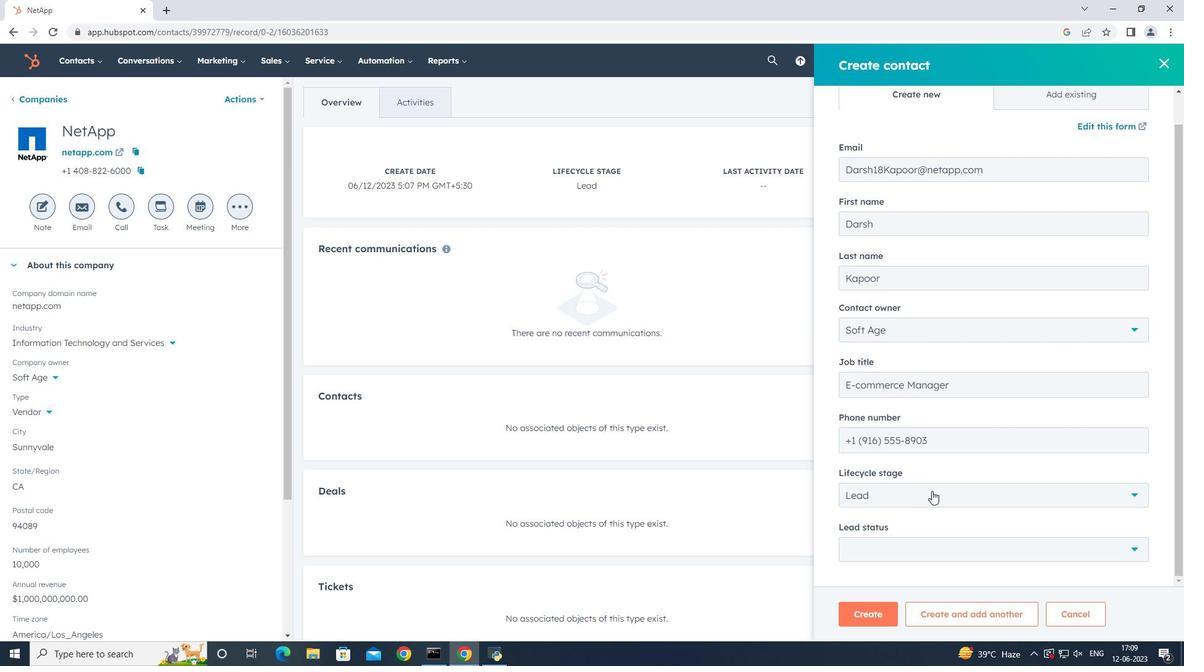 
Action: Mouse moved to (949, 378)
Screenshot: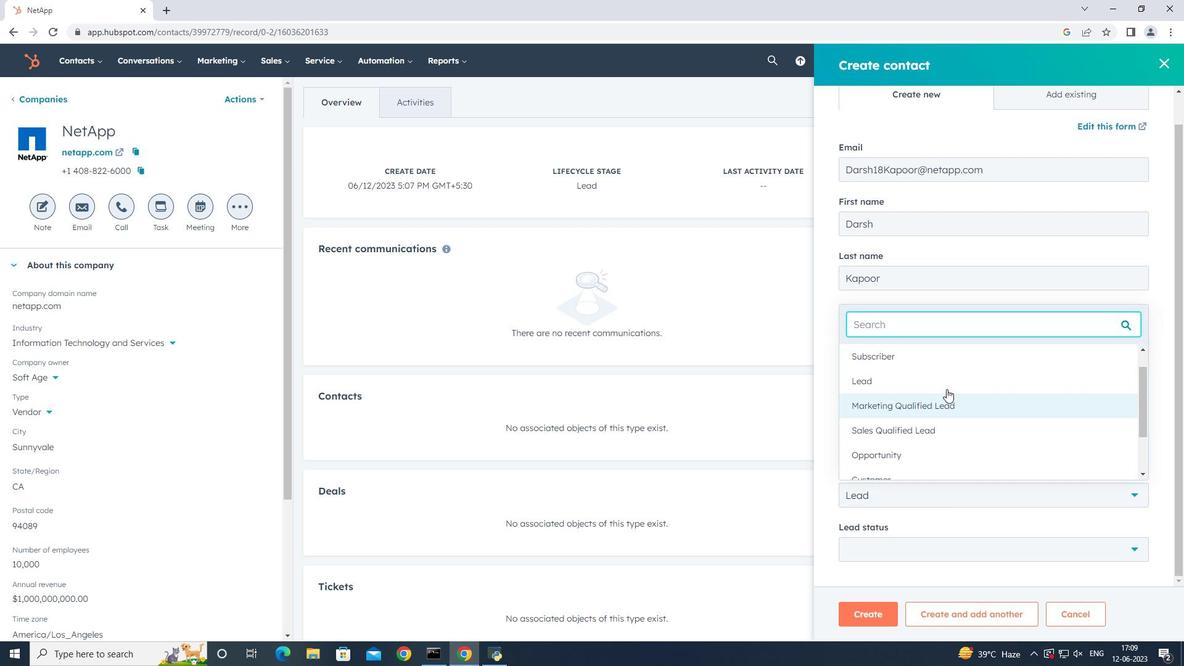 
Action: Mouse pressed left at (949, 378)
Screenshot: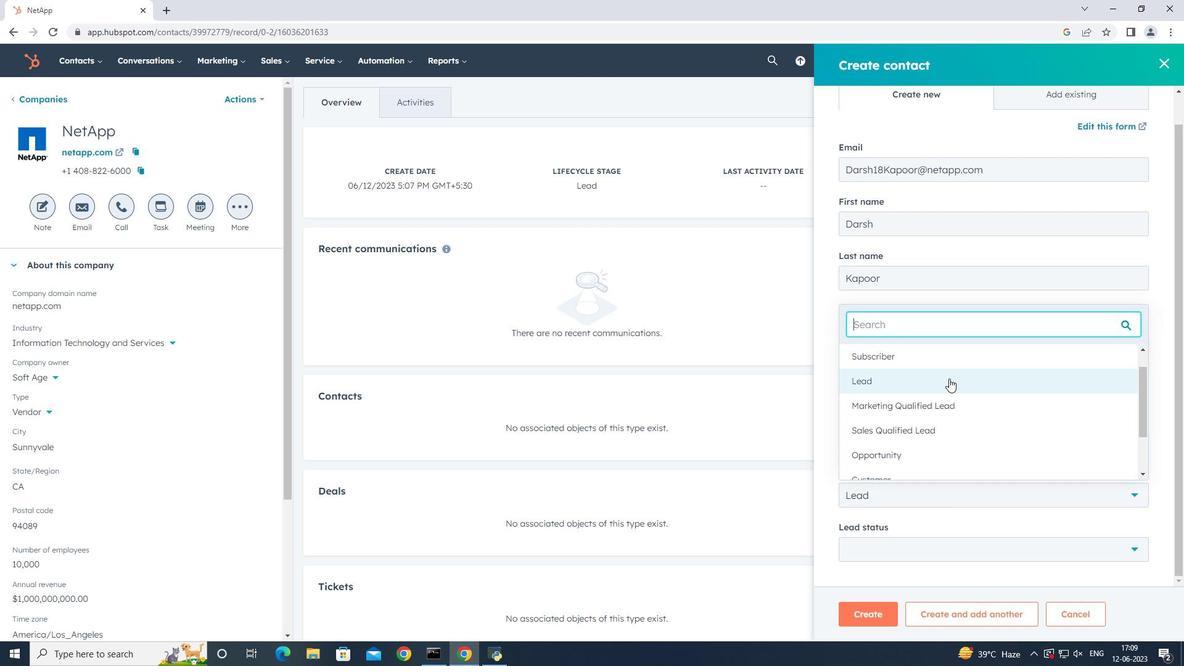 
Action: Mouse moved to (923, 548)
Screenshot: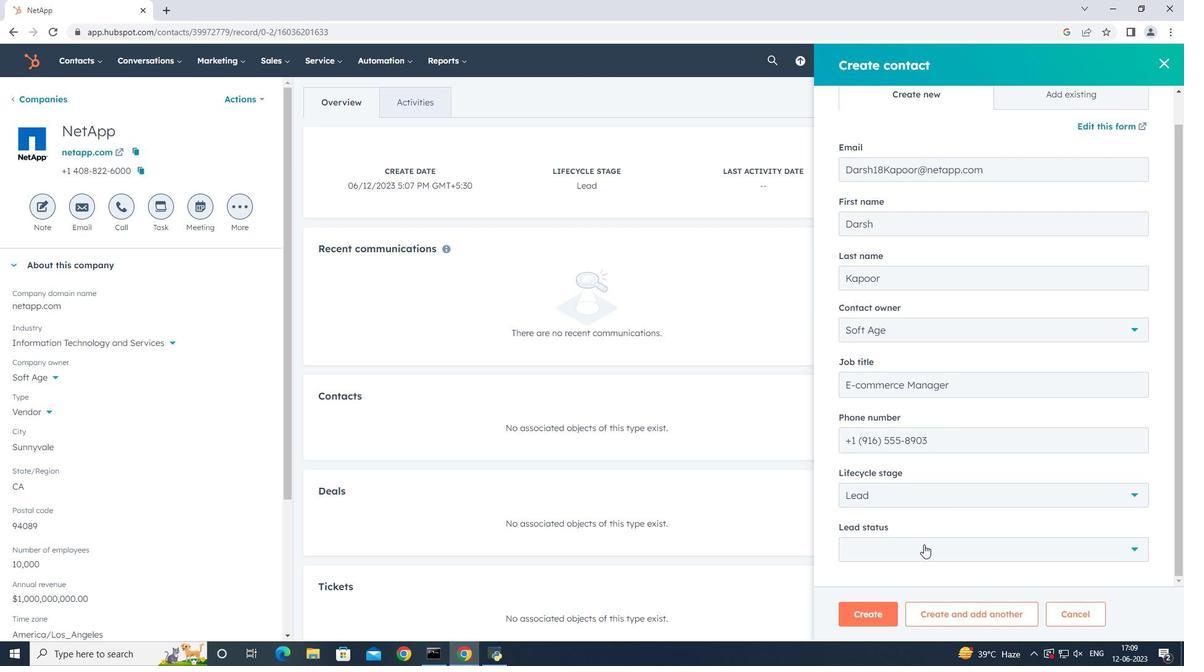 
Action: Mouse pressed left at (923, 548)
Screenshot: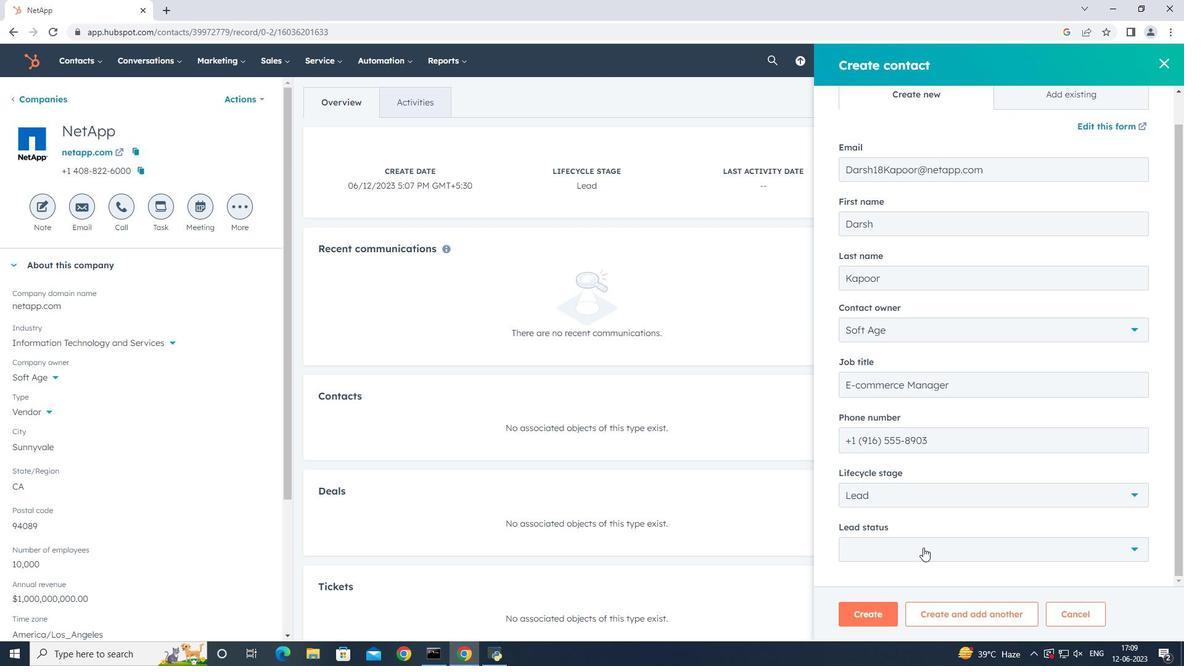 
Action: Mouse moved to (931, 490)
Screenshot: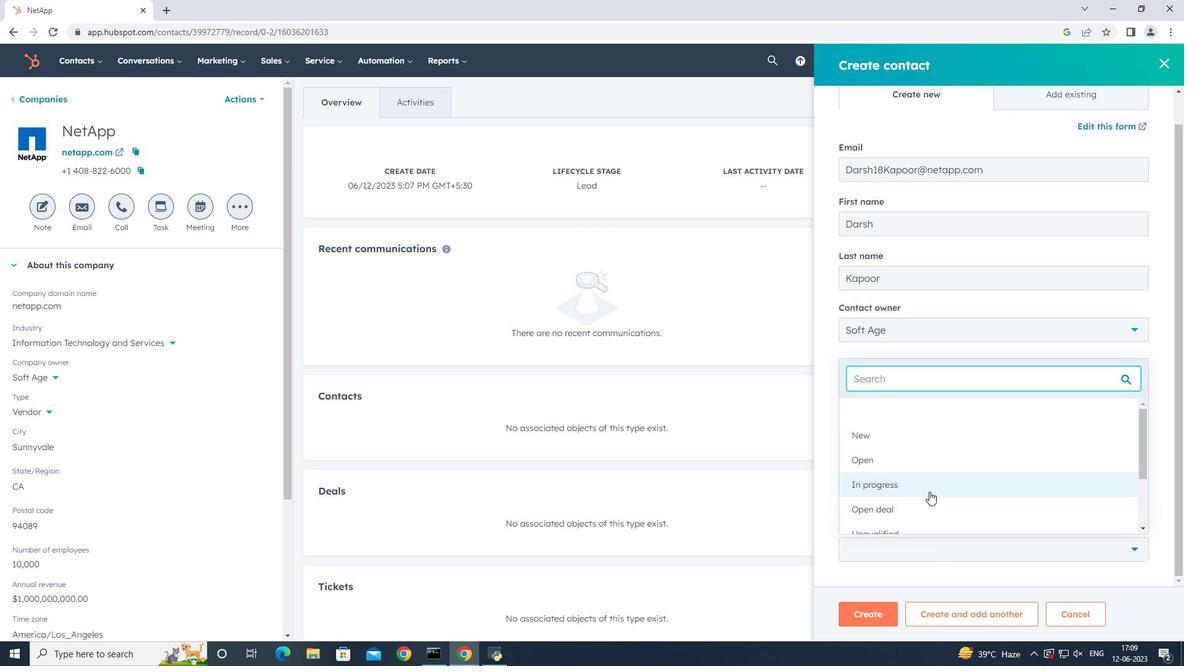 
Action: Mouse pressed left at (931, 490)
Screenshot: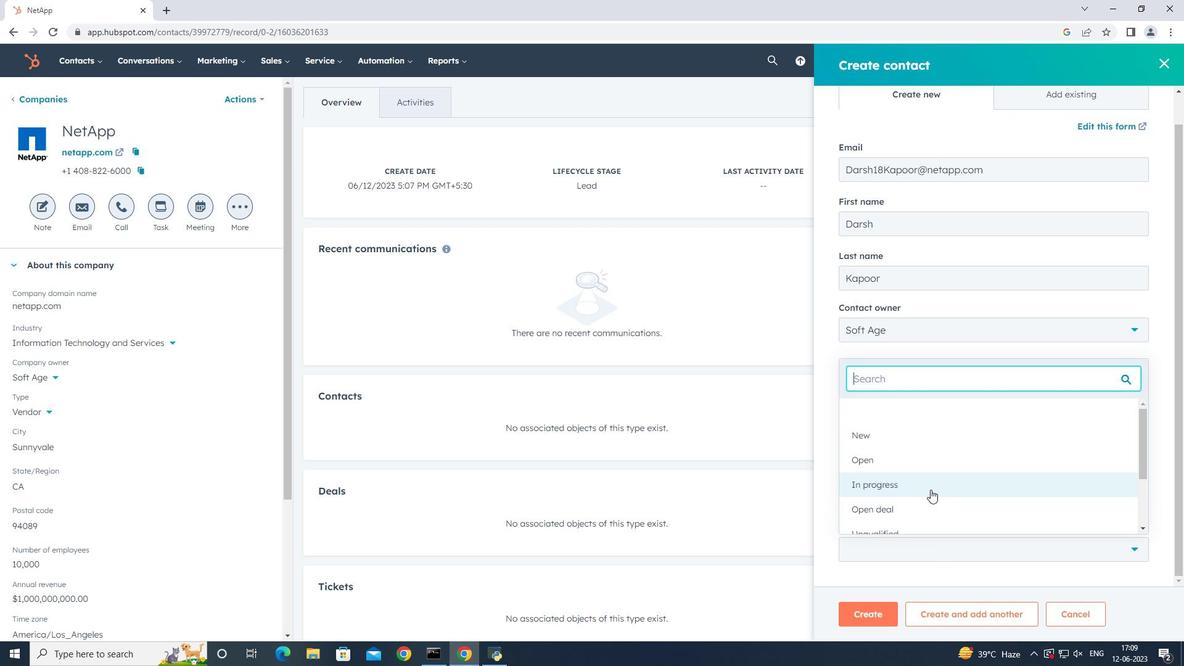 
Action: Mouse moved to (880, 610)
Screenshot: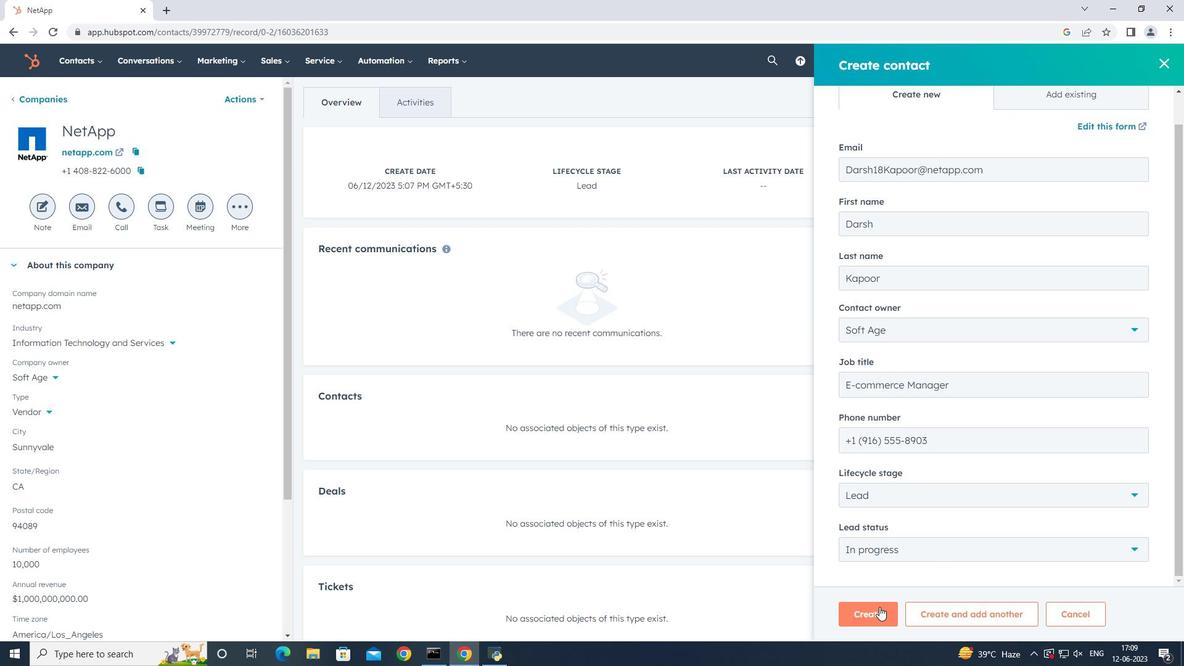 
Action: Mouse pressed left at (880, 610)
Screenshot: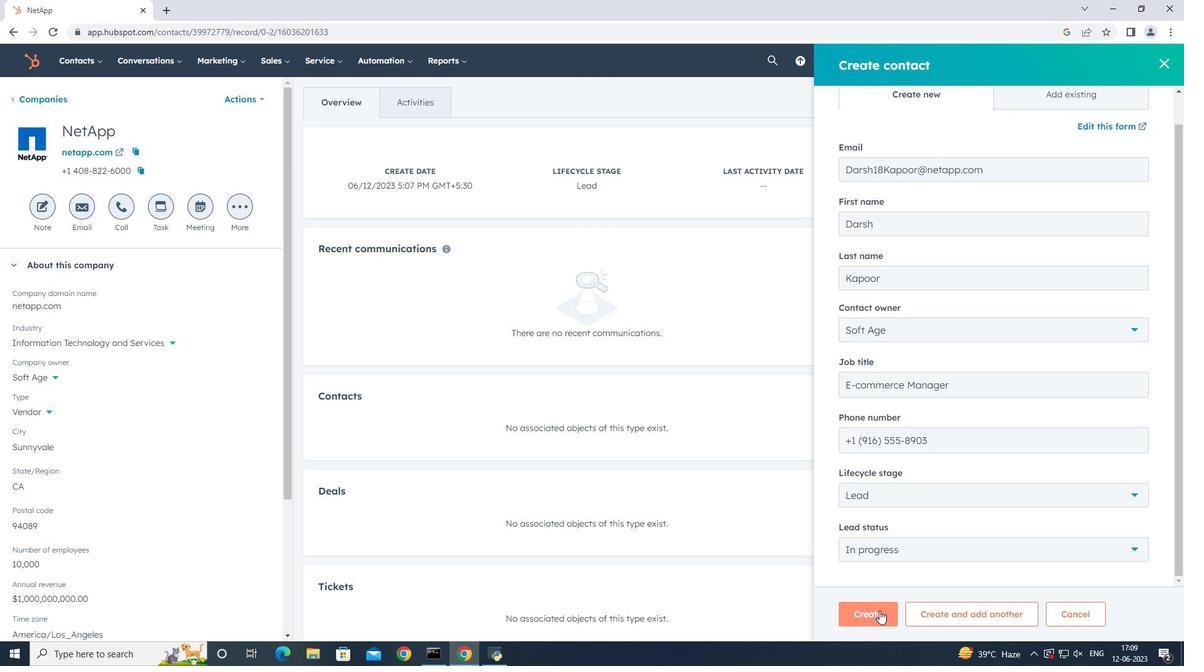 
Action: Mouse moved to (714, 318)
Screenshot: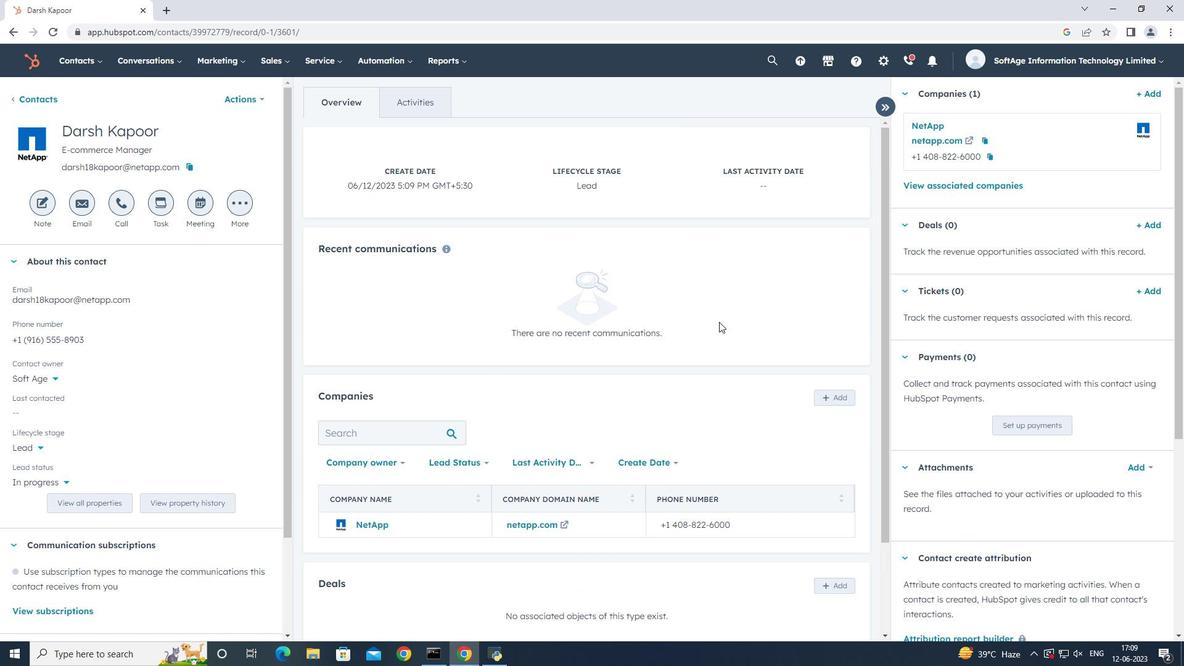 
